 Task: Search one way flight ticket for 2 adults, 2 infants in seat and 1 infant on lap in first from Houston: William P. Hobby Airport to Riverton: Central Wyoming Regional Airport (was Riverton Regional) on 8-4-2023. Choice of flights is Royal air maroc. Number of bags: 1 checked bag. Price is upto 75000. Outbound departure time preference is 19:45.
Action: Mouse moved to (228, 340)
Screenshot: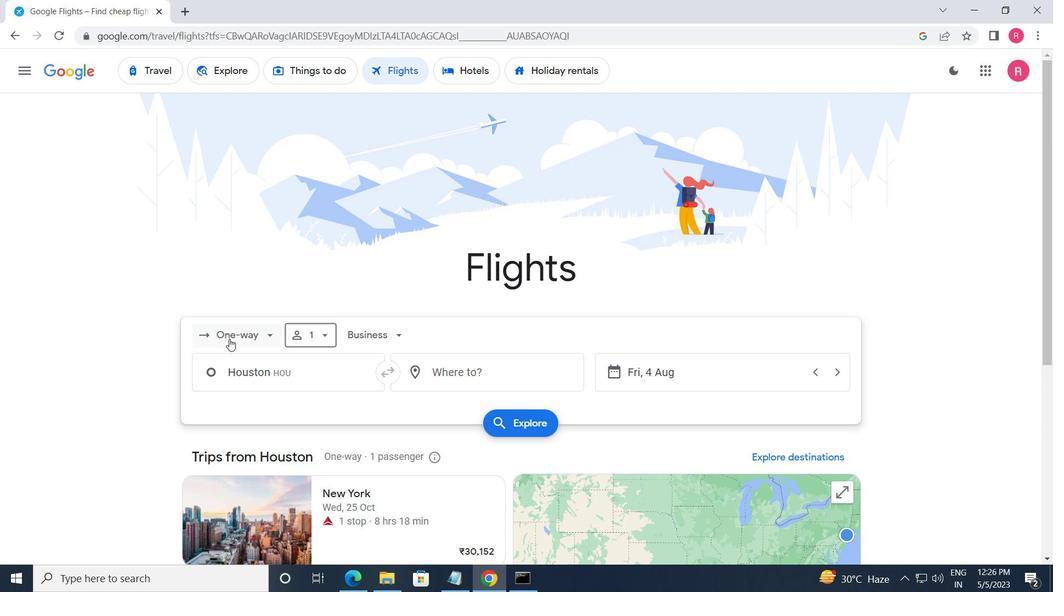 
Action: Mouse pressed left at (228, 340)
Screenshot: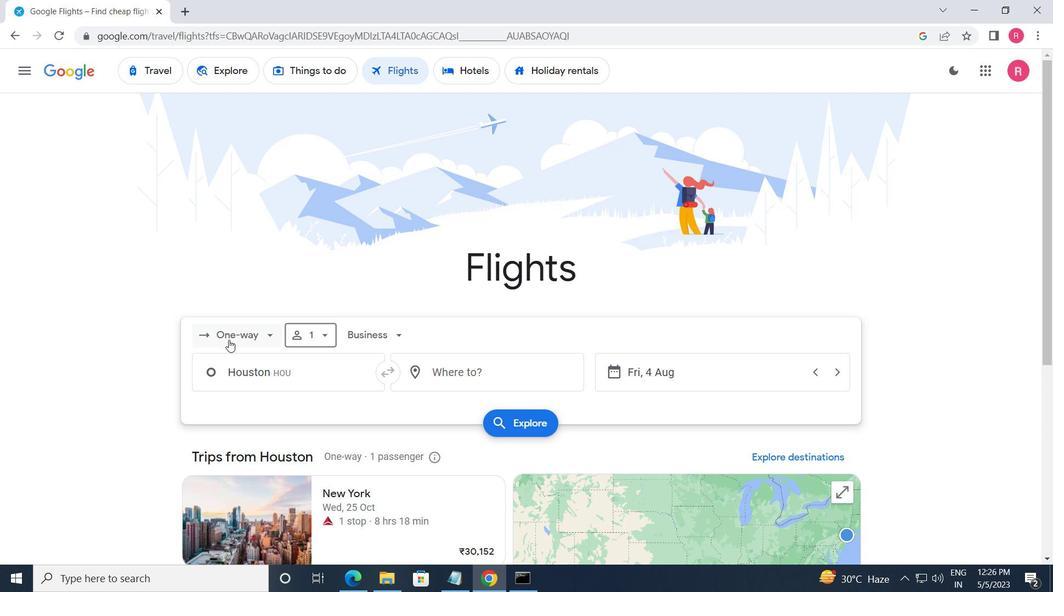 
Action: Mouse moved to (260, 399)
Screenshot: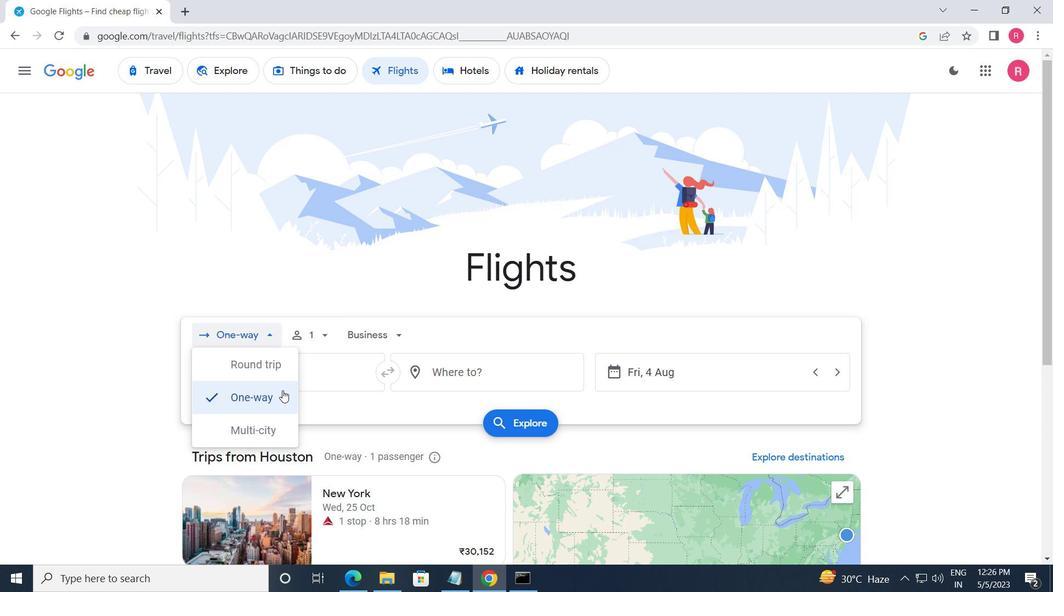 
Action: Mouse pressed left at (260, 399)
Screenshot: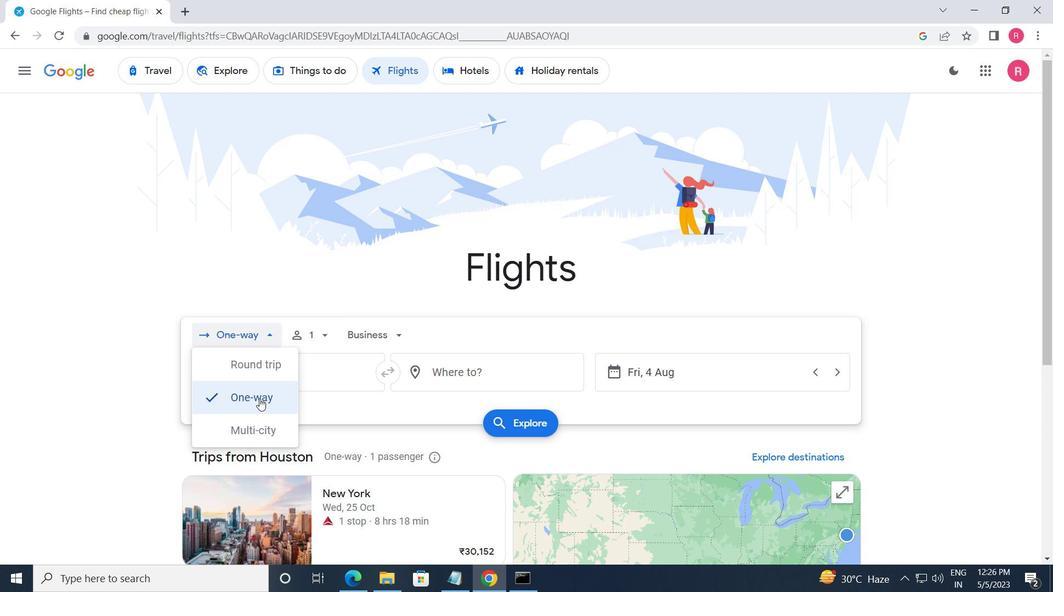 
Action: Mouse moved to (332, 340)
Screenshot: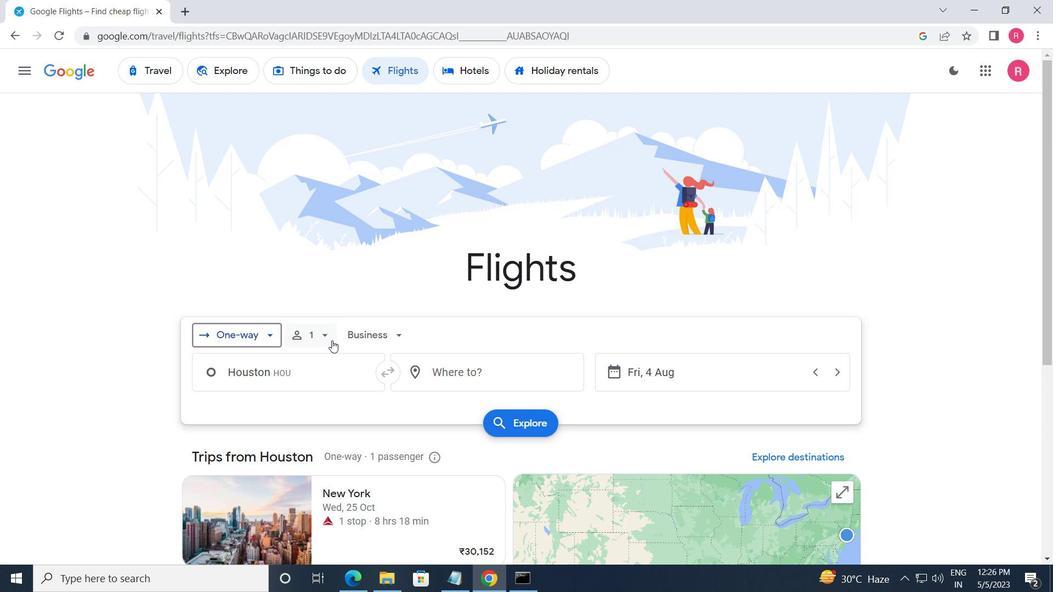 
Action: Mouse pressed left at (332, 340)
Screenshot: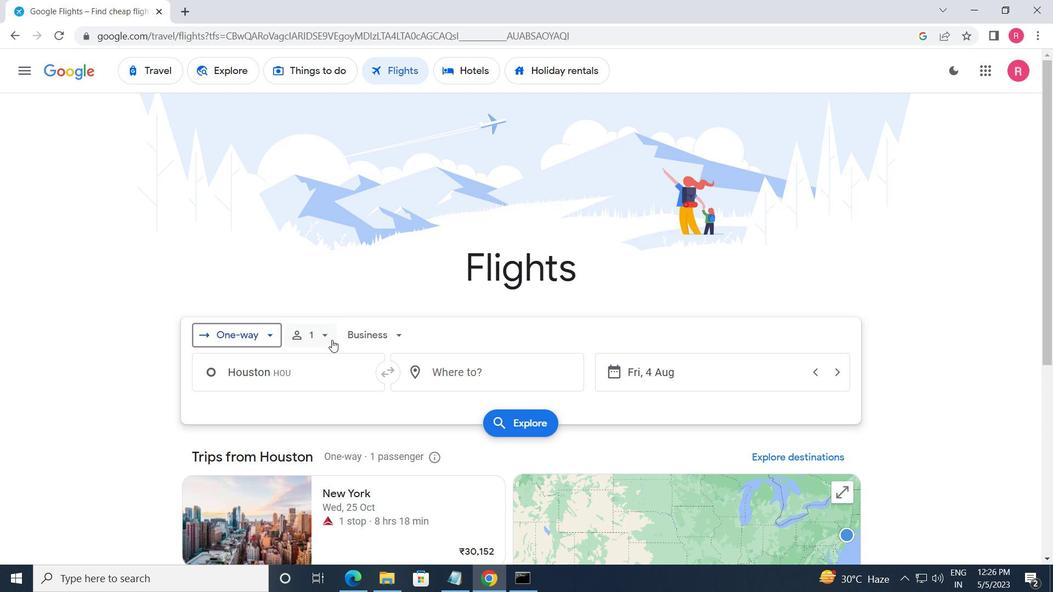 
Action: Mouse moved to (427, 371)
Screenshot: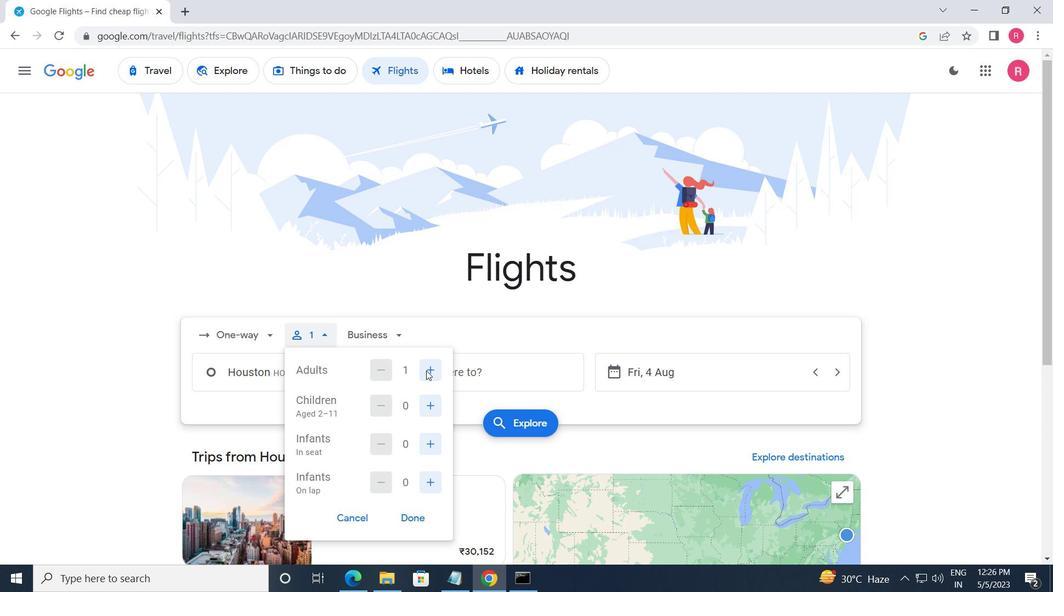 
Action: Mouse pressed left at (427, 371)
Screenshot: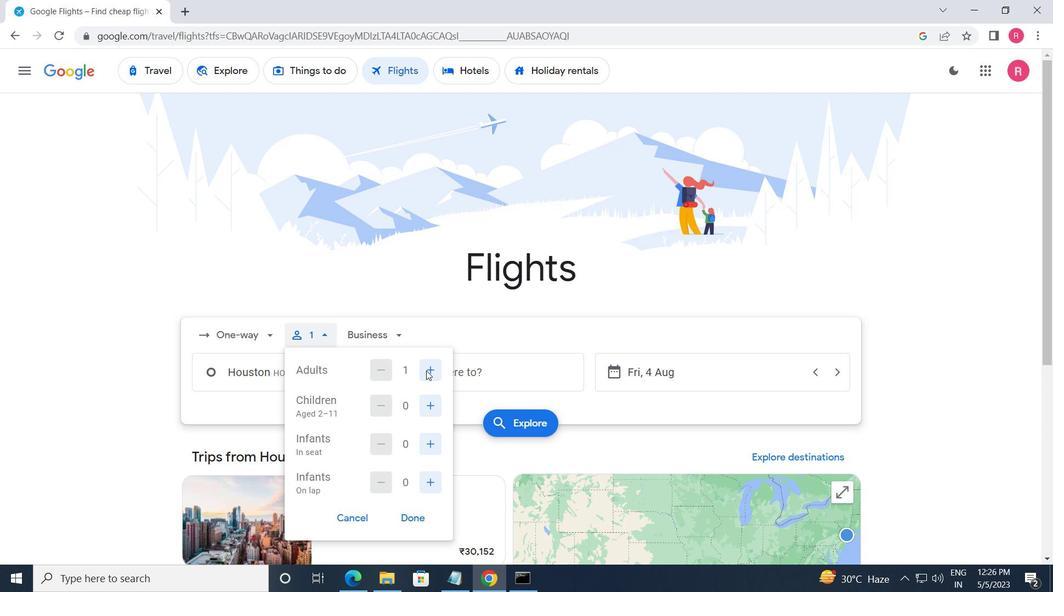 
Action: Mouse moved to (432, 400)
Screenshot: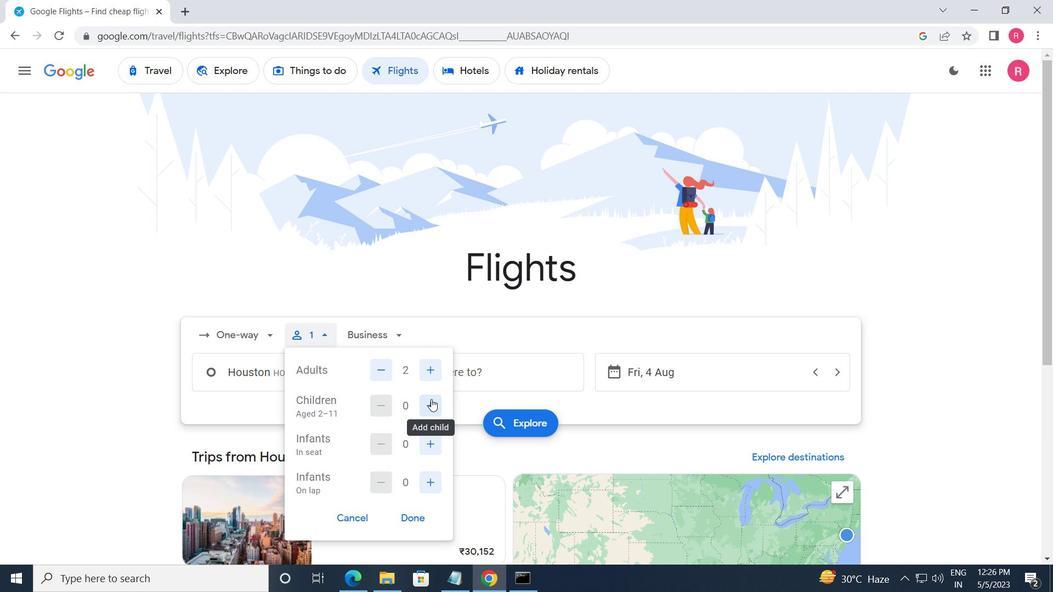 
Action: Mouse pressed left at (432, 400)
Screenshot: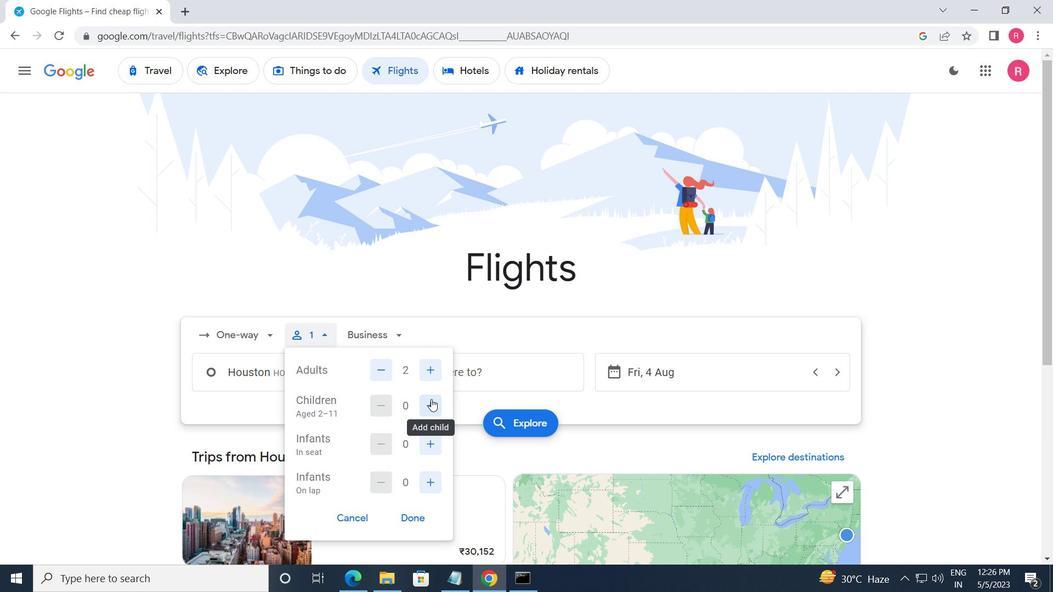 
Action: Mouse pressed left at (432, 400)
Screenshot: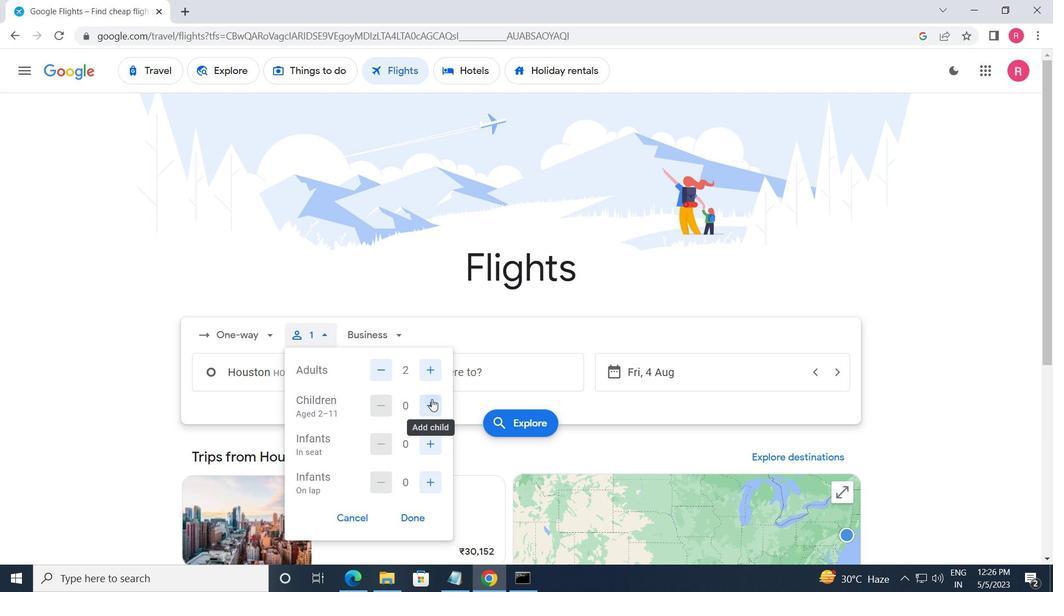 
Action: Mouse moved to (439, 442)
Screenshot: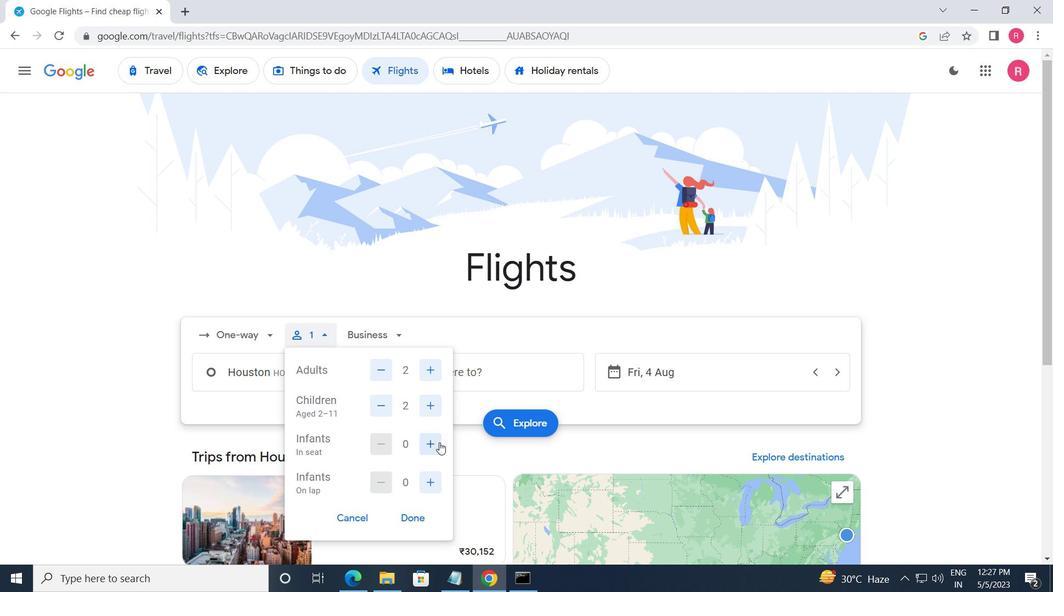 
Action: Mouse pressed left at (439, 442)
Screenshot: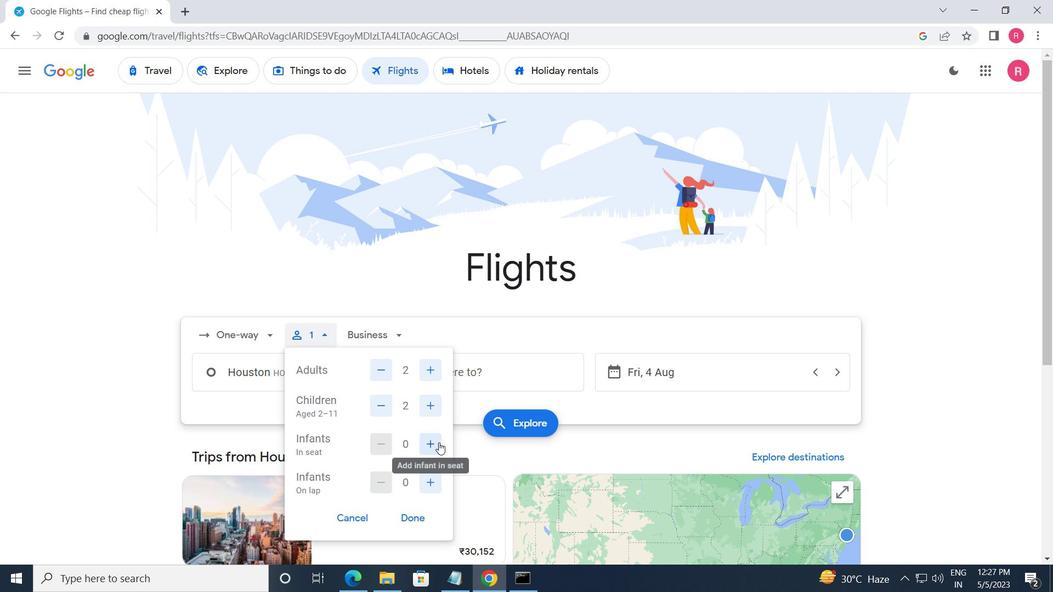 
Action: Mouse moved to (425, 511)
Screenshot: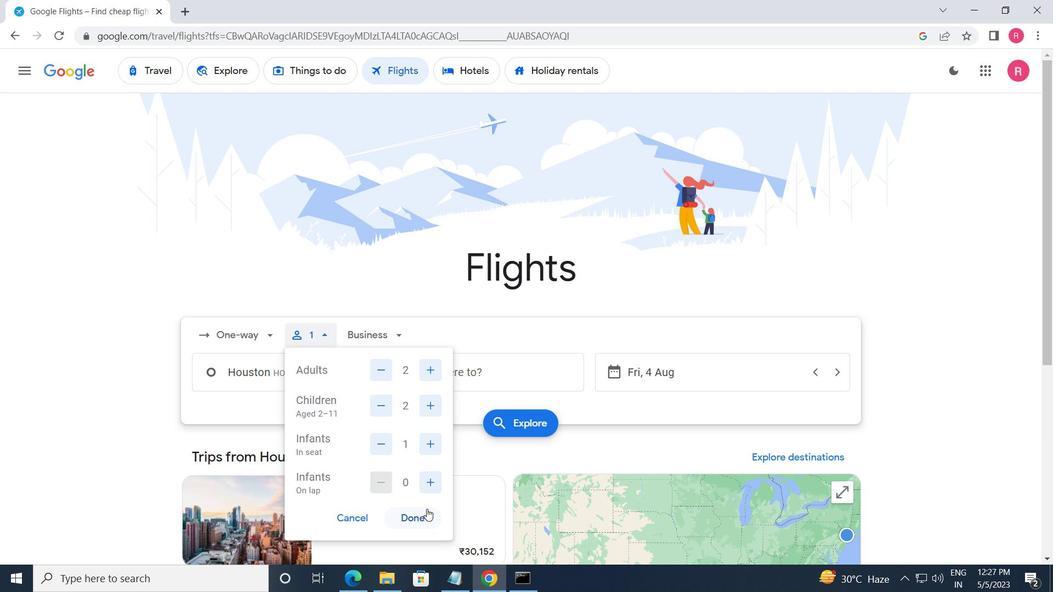 
Action: Mouse pressed left at (425, 511)
Screenshot: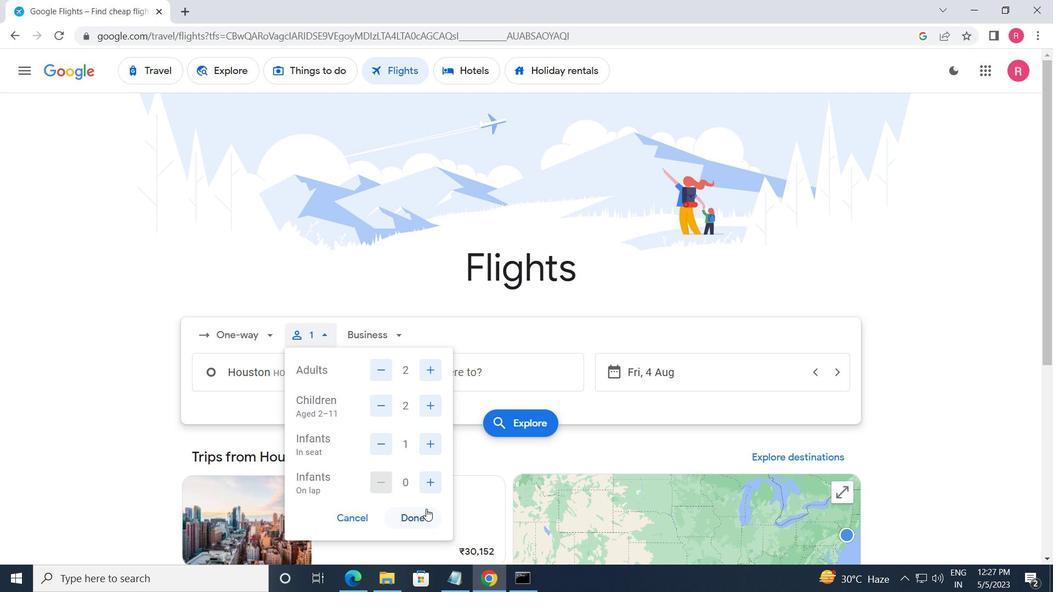 
Action: Mouse moved to (373, 345)
Screenshot: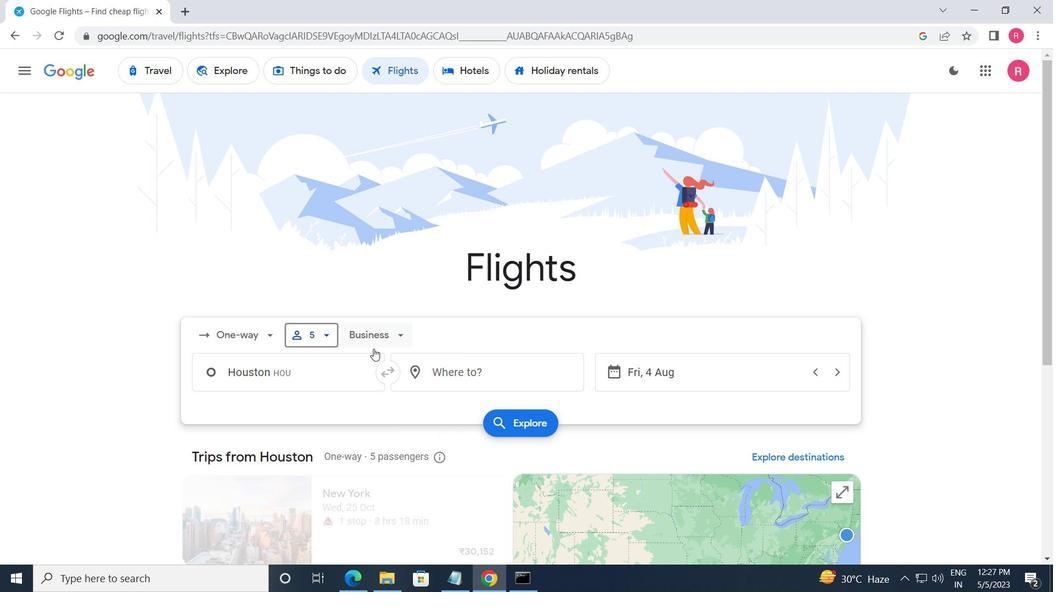 
Action: Mouse pressed left at (373, 345)
Screenshot: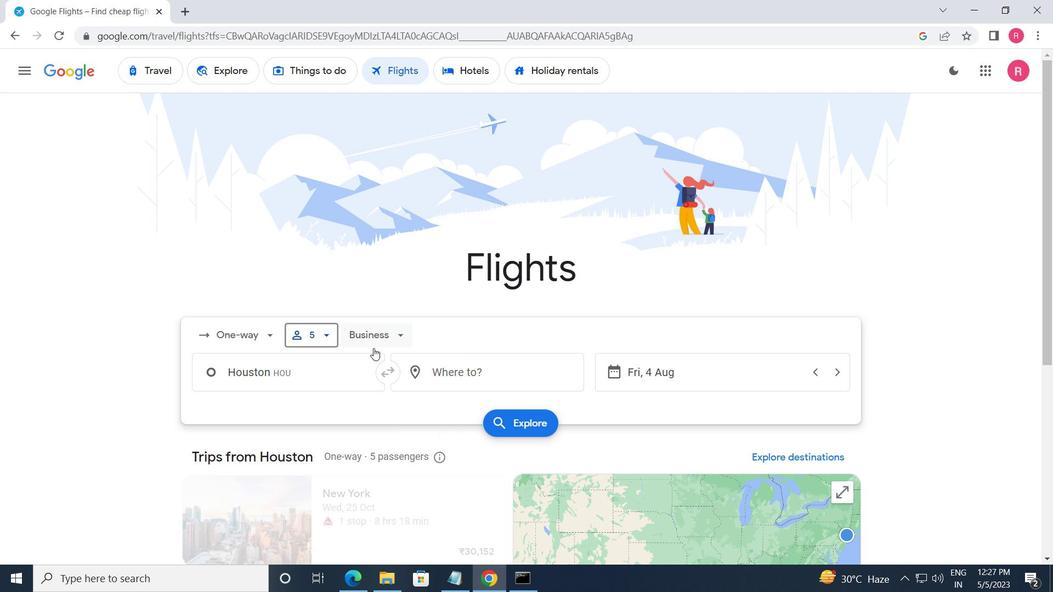 
Action: Mouse moved to (399, 457)
Screenshot: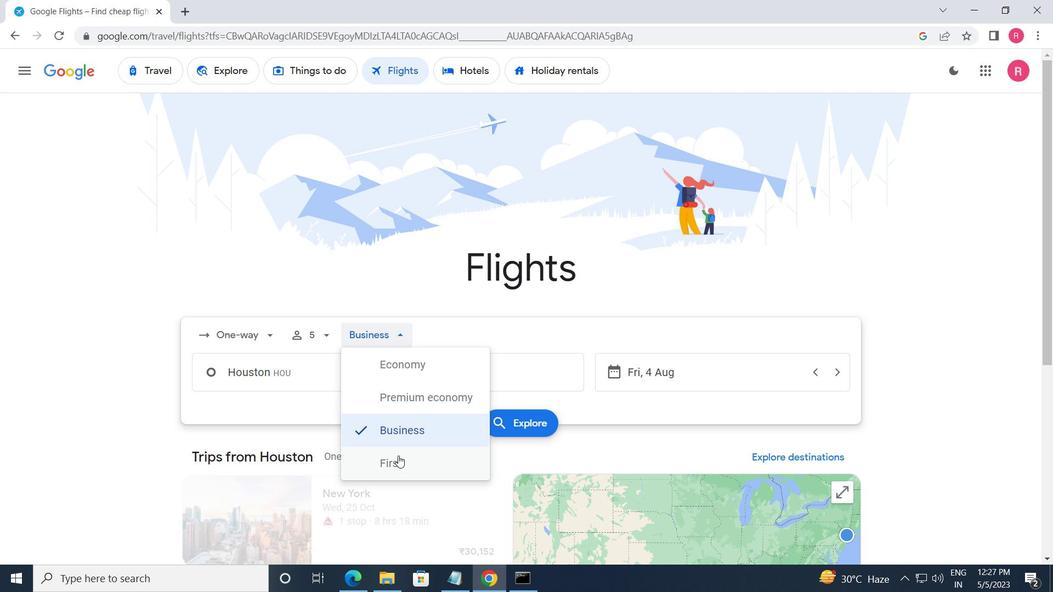 
Action: Mouse pressed left at (399, 457)
Screenshot: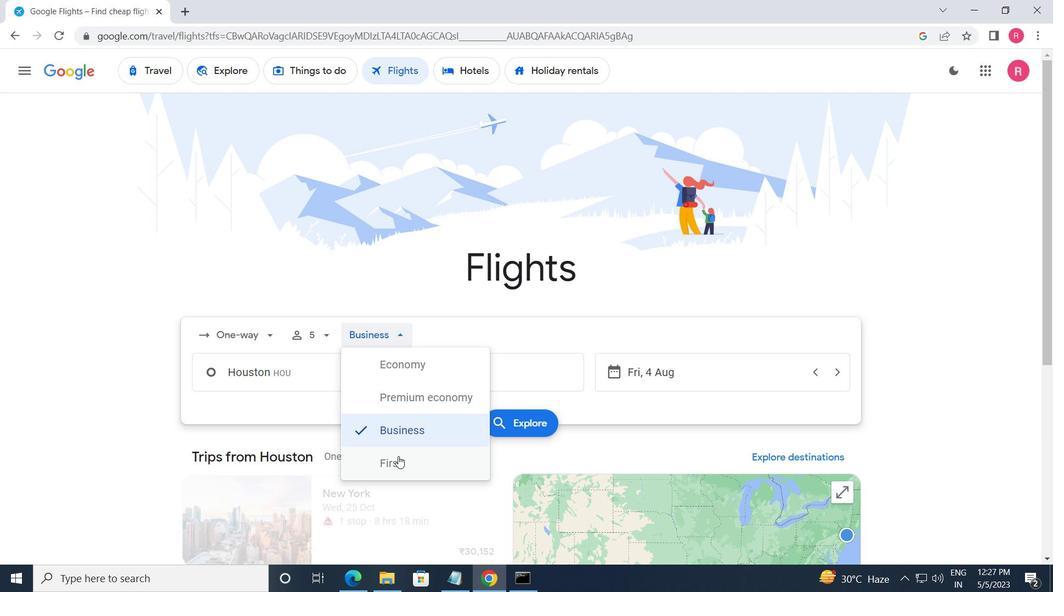 
Action: Mouse moved to (323, 379)
Screenshot: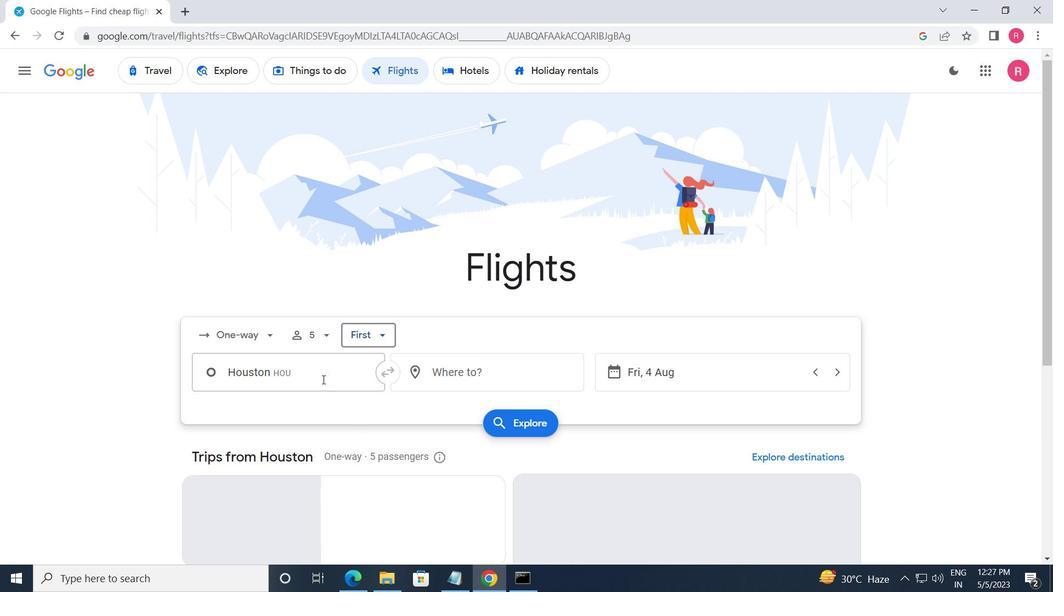
Action: Mouse pressed left at (323, 379)
Screenshot: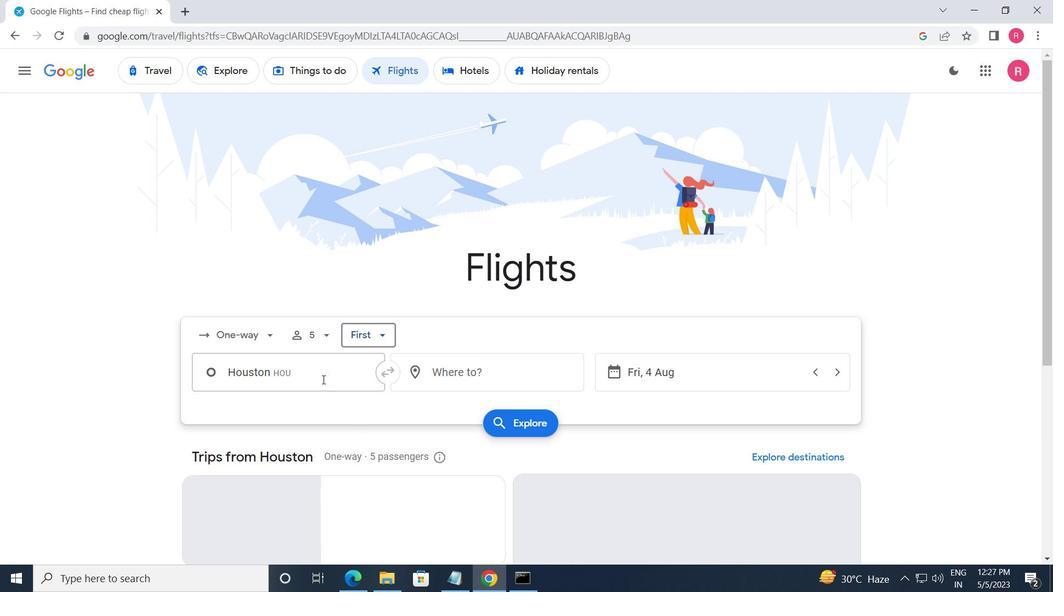 
Action: Key pressed <Key.shift>HOUSTON
Screenshot: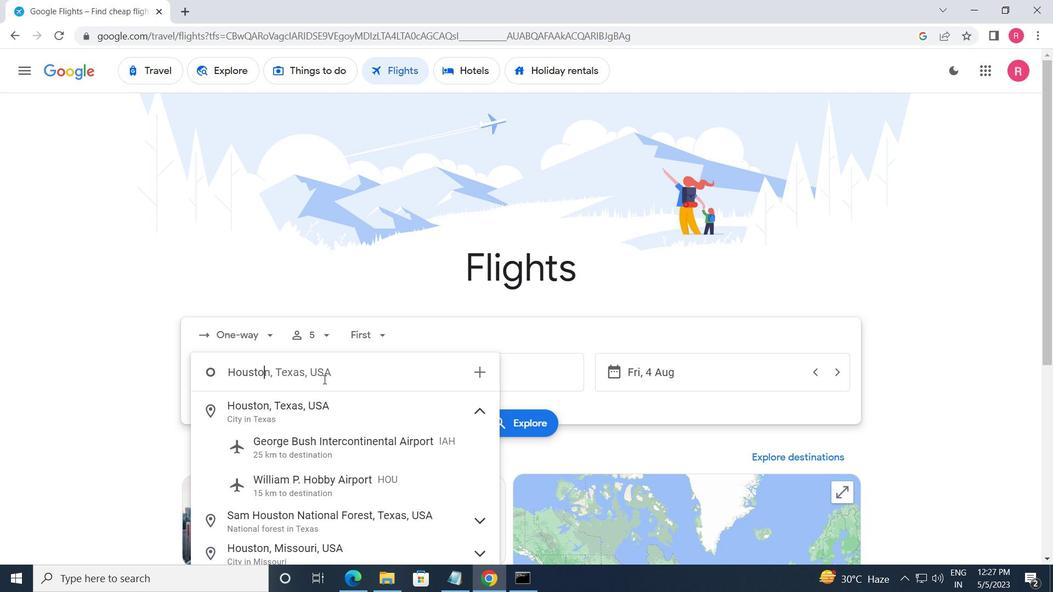 
Action: Mouse moved to (301, 488)
Screenshot: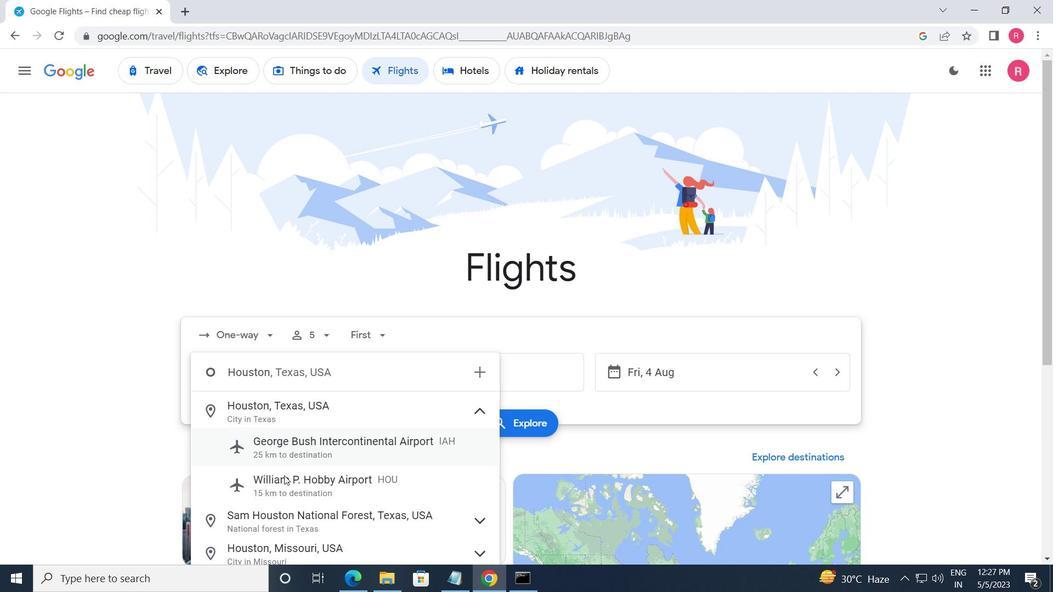 
Action: Mouse pressed left at (301, 488)
Screenshot: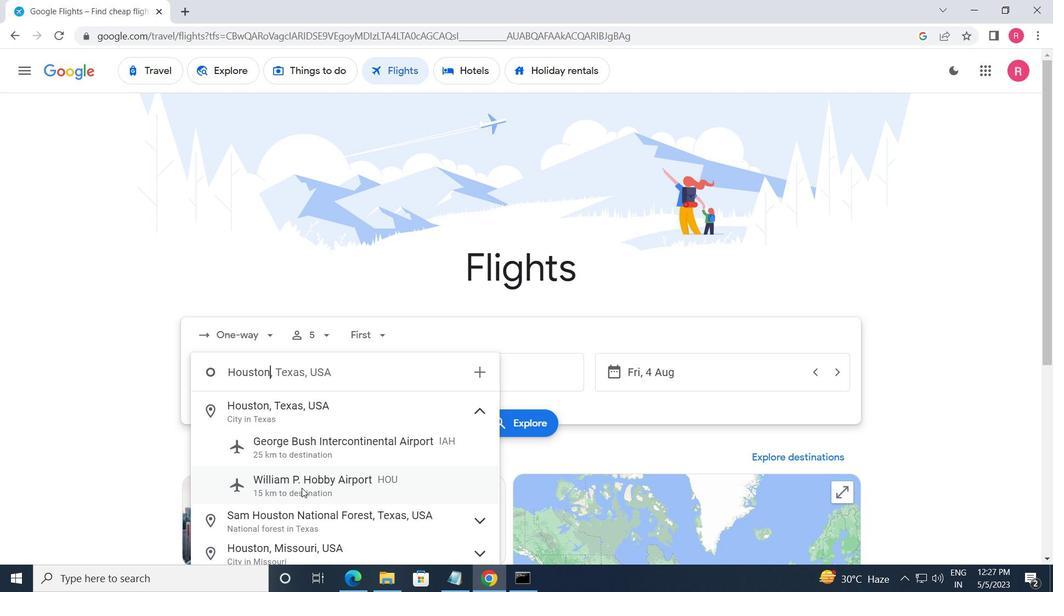 
Action: Mouse moved to (470, 366)
Screenshot: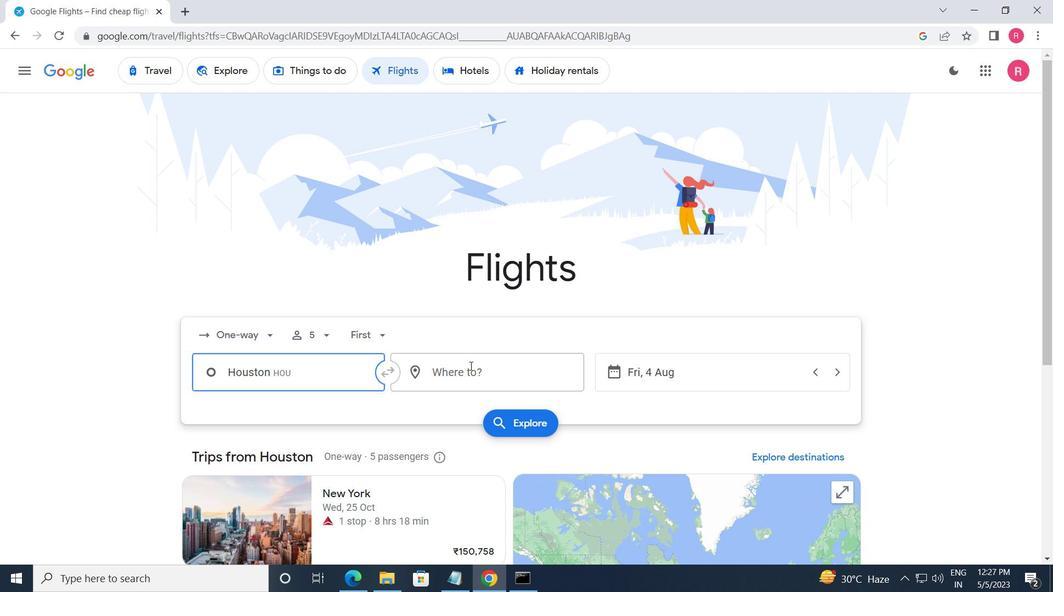 
Action: Mouse pressed left at (470, 366)
Screenshot: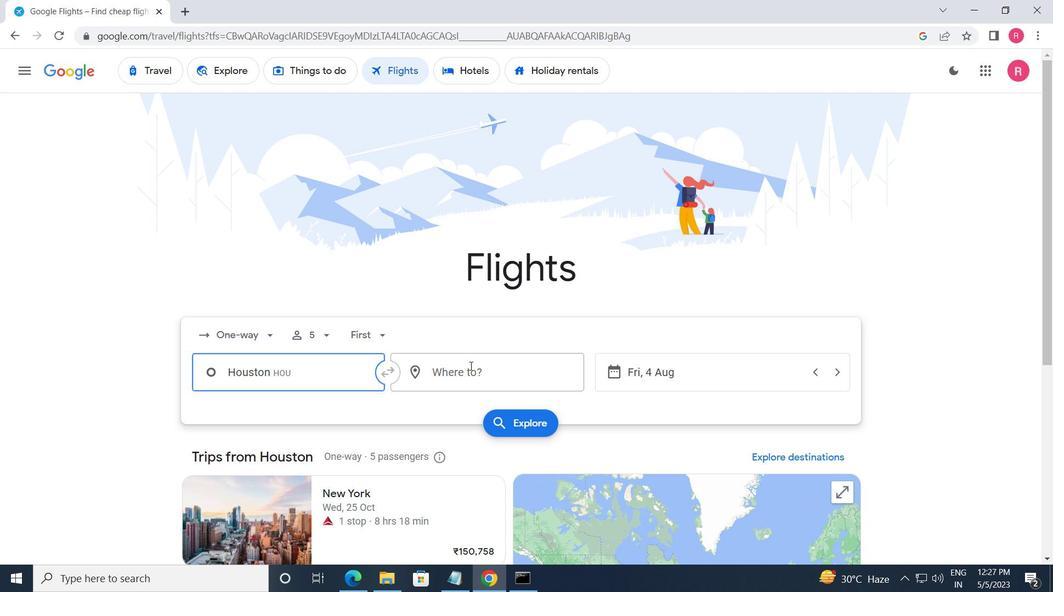 
Action: Mouse moved to (466, 370)
Screenshot: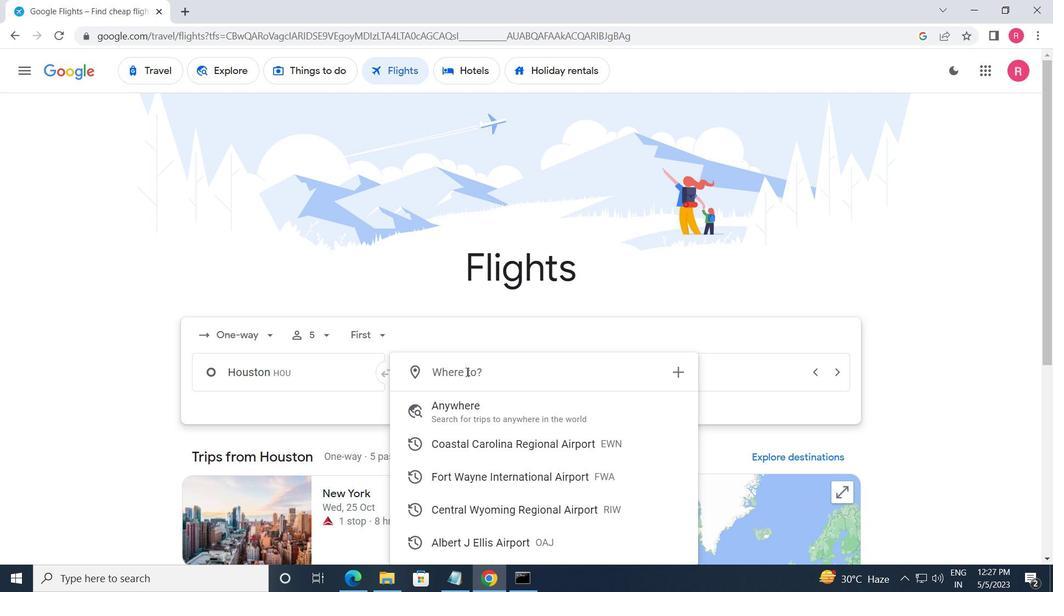 
Action: Key pressed <Key.shift>RIVERTON
Screenshot: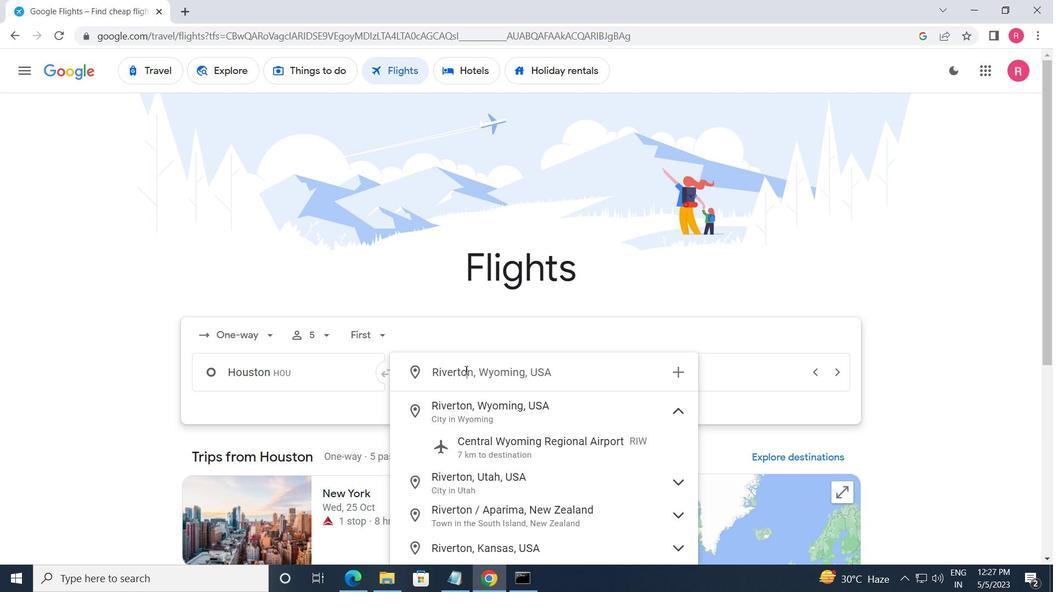 
Action: Mouse moved to (532, 449)
Screenshot: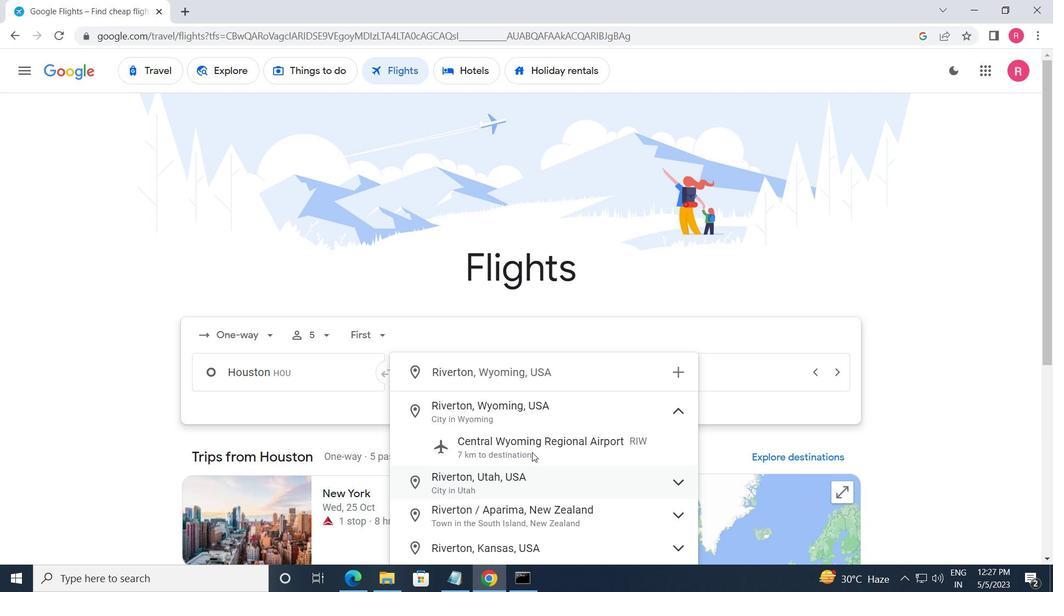 
Action: Mouse pressed left at (532, 449)
Screenshot: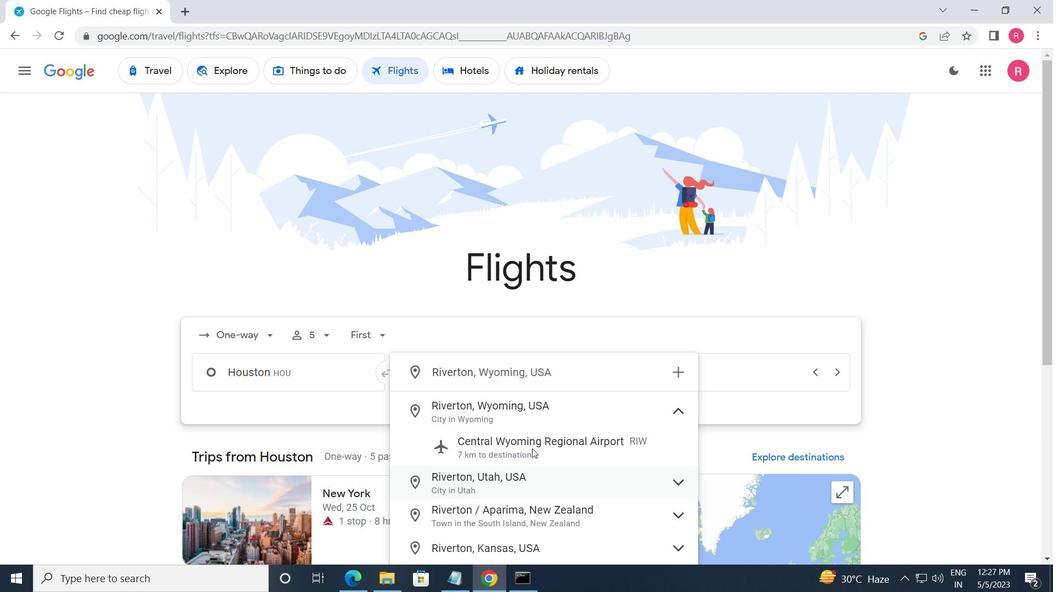 
Action: Mouse moved to (692, 375)
Screenshot: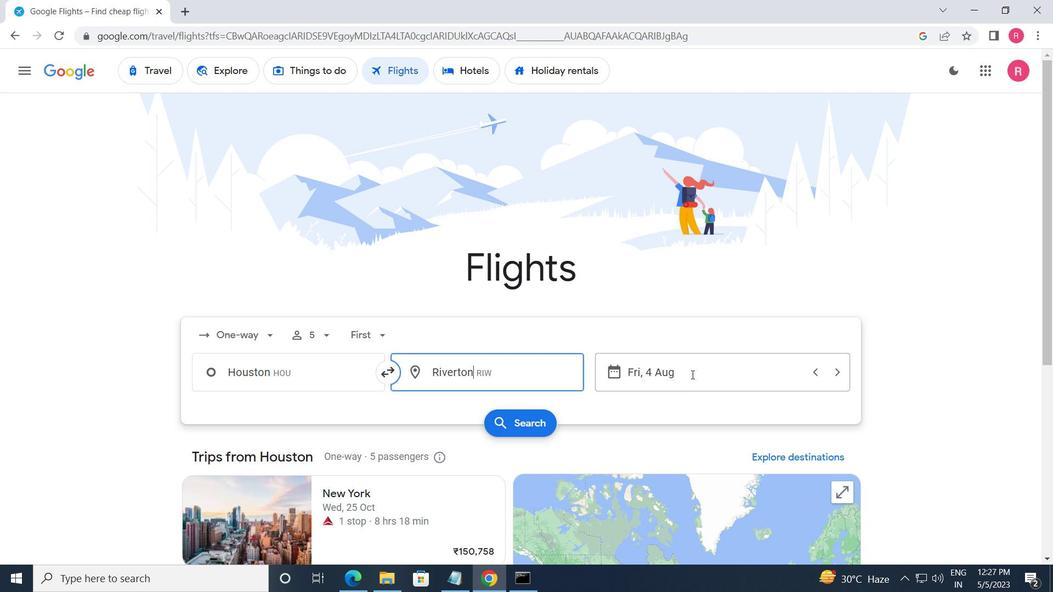 
Action: Mouse pressed left at (692, 375)
Screenshot: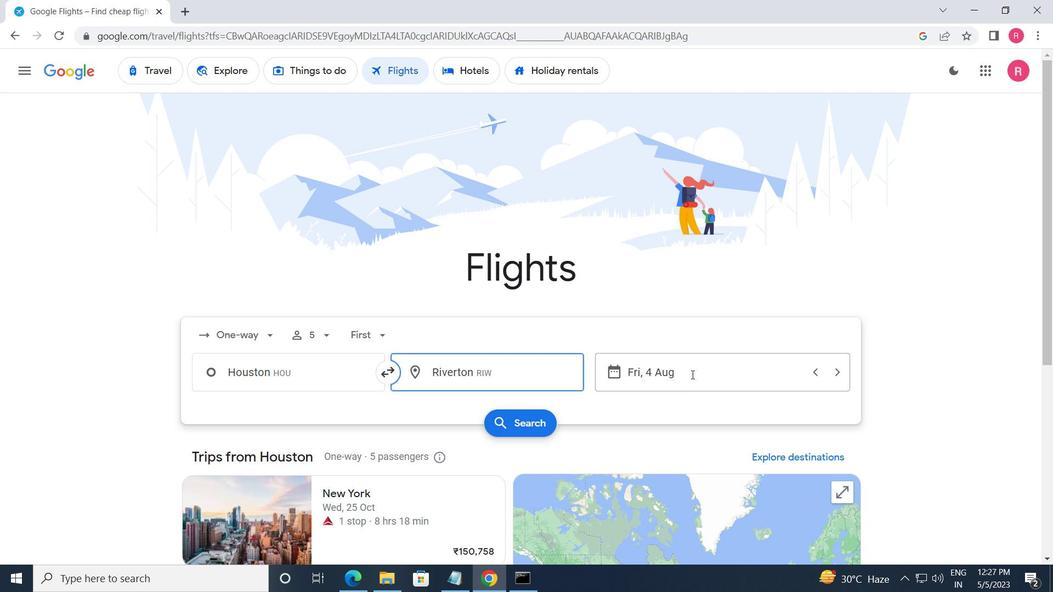 
Action: Mouse moved to (527, 318)
Screenshot: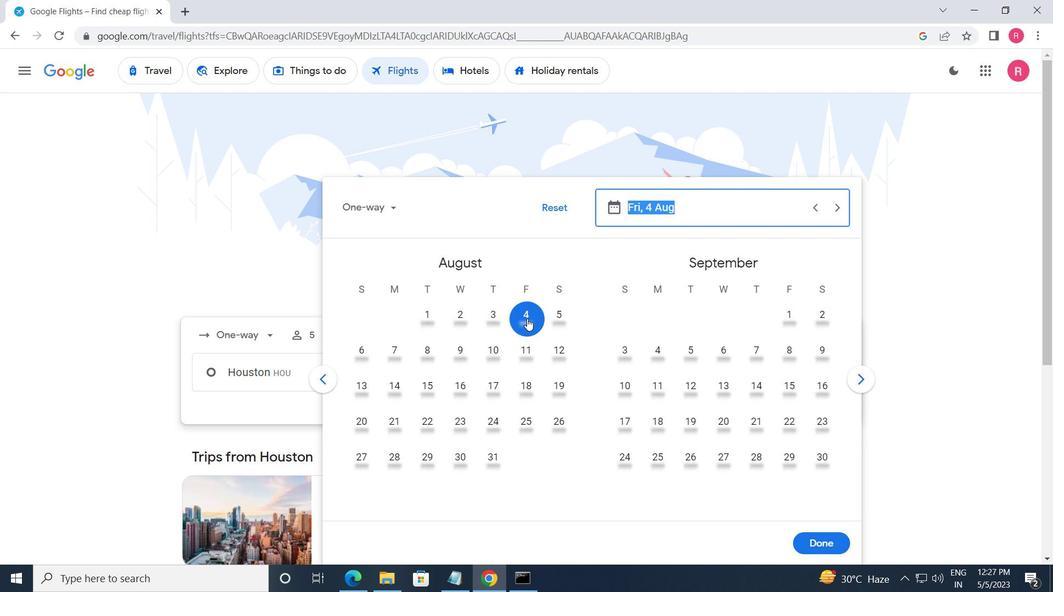 
Action: Mouse pressed left at (527, 318)
Screenshot: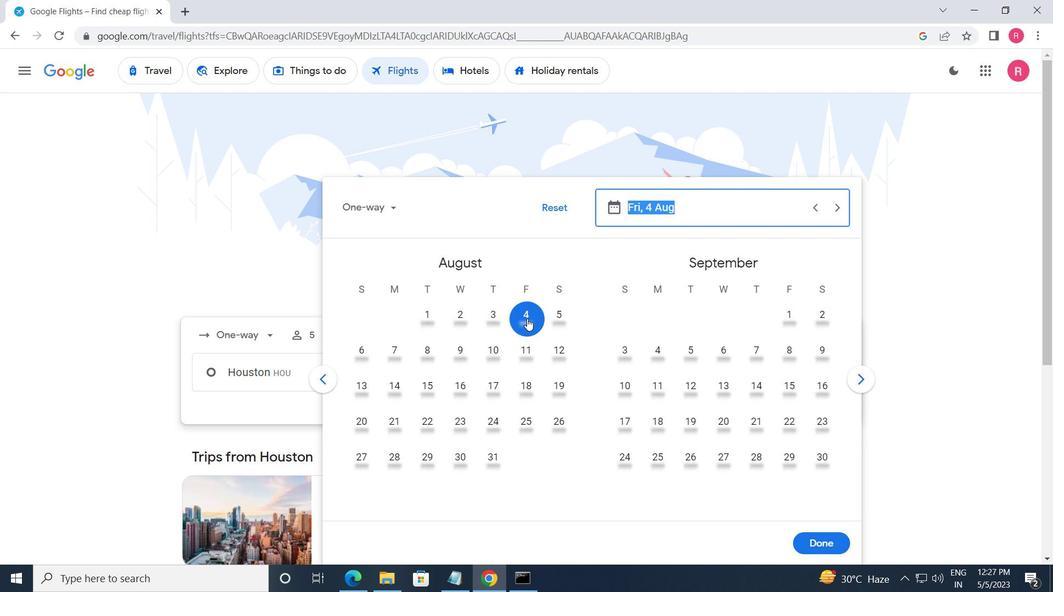 
Action: Mouse moved to (808, 544)
Screenshot: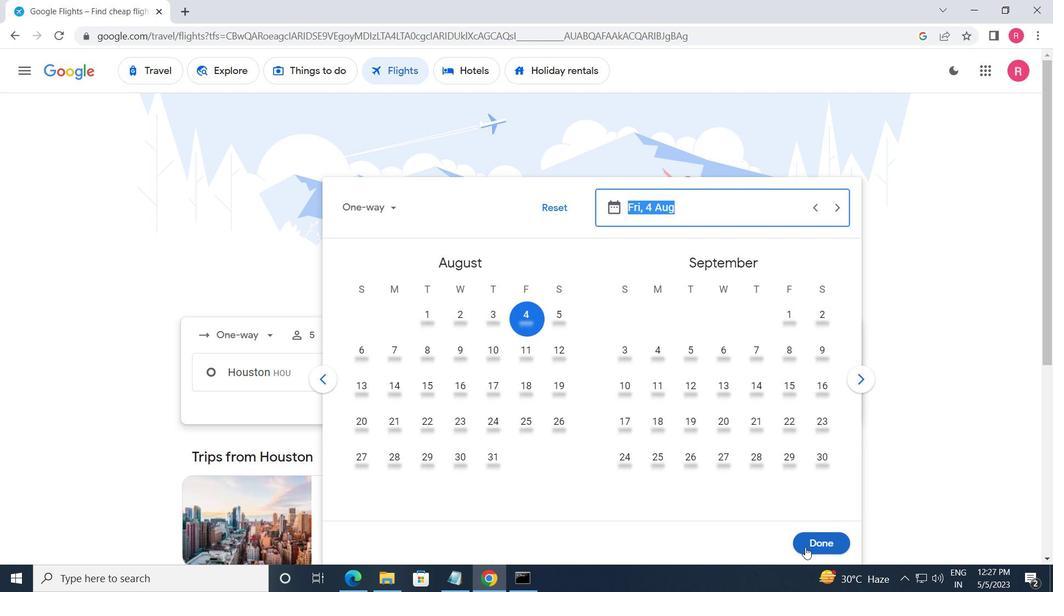 
Action: Mouse pressed left at (808, 544)
Screenshot: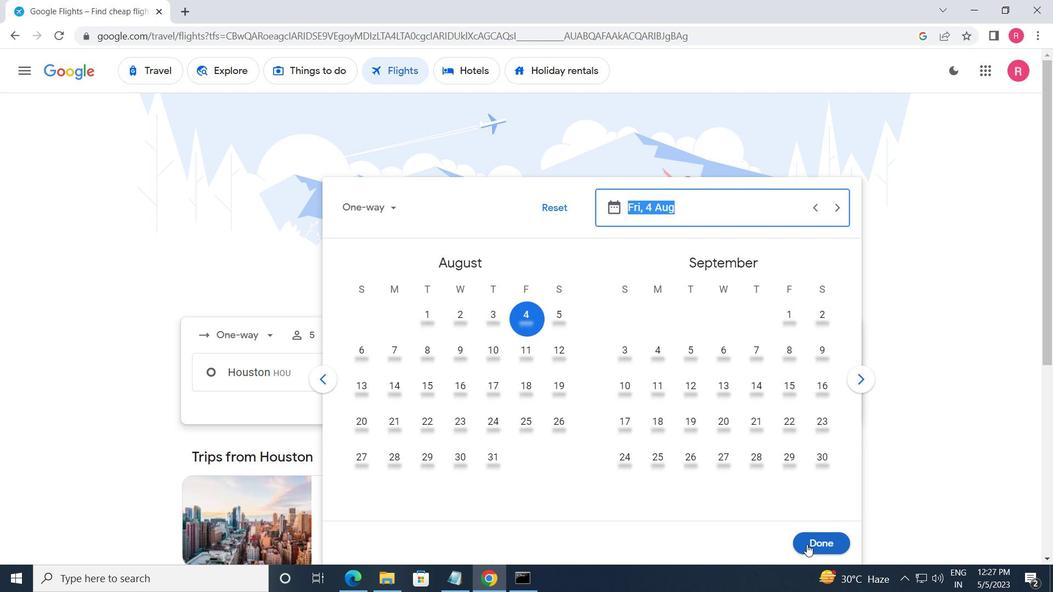 
Action: Mouse moved to (519, 423)
Screenshot: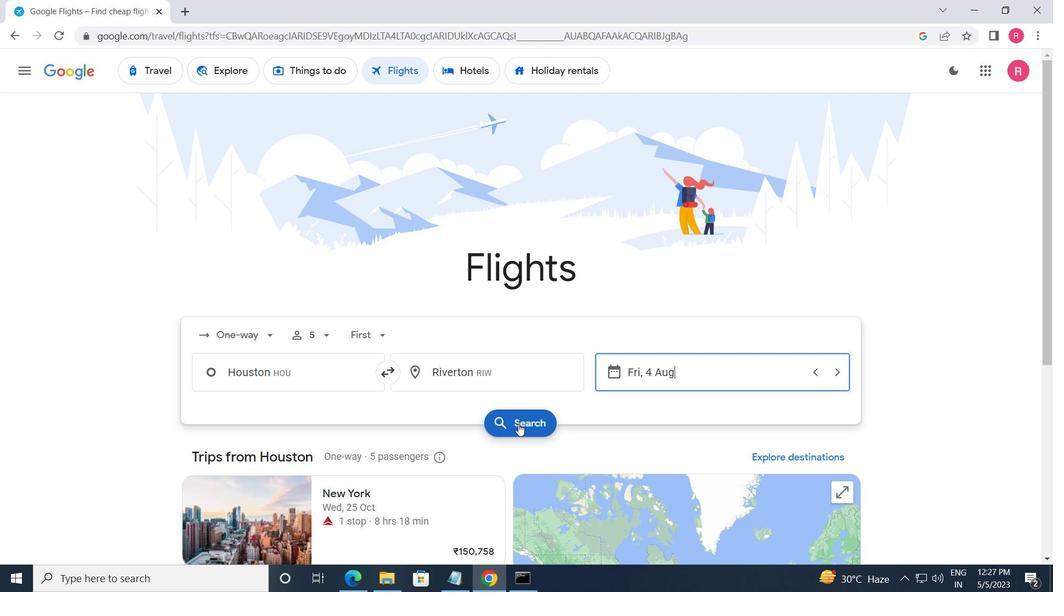 
Action: Mouse pressed left at (519, 423)
Screenshot: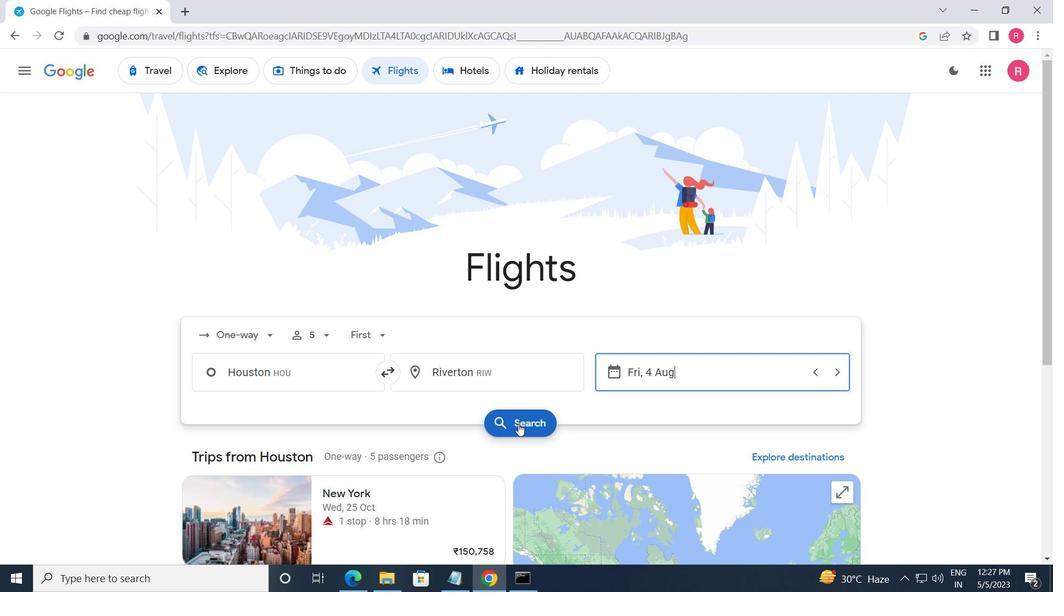
Action: Mouse moved to (214, 193)
Screenshot: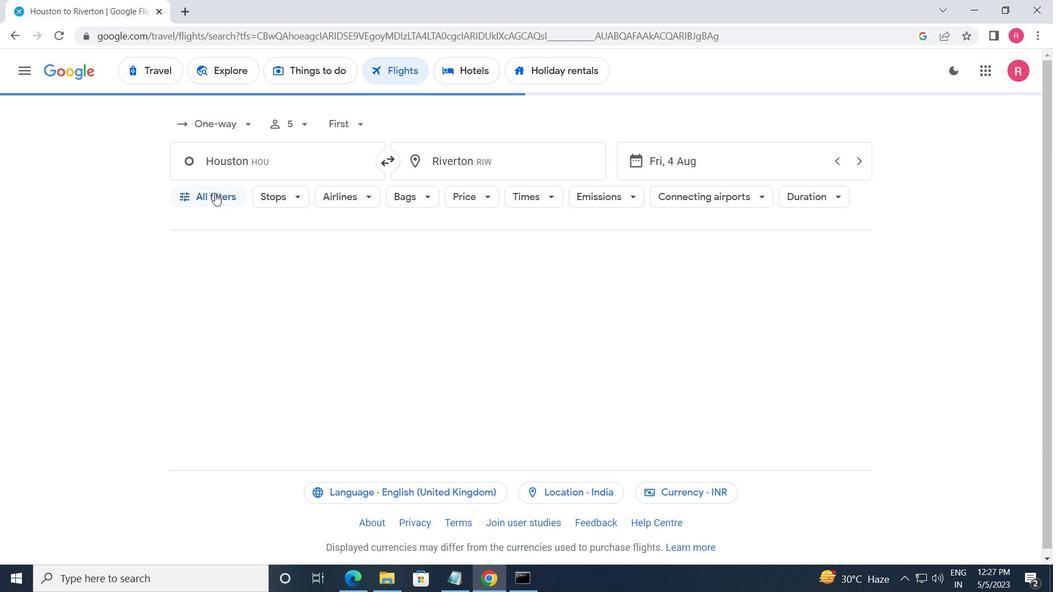 
Action: Mouse pressed left at (214, 193)
Screenshot: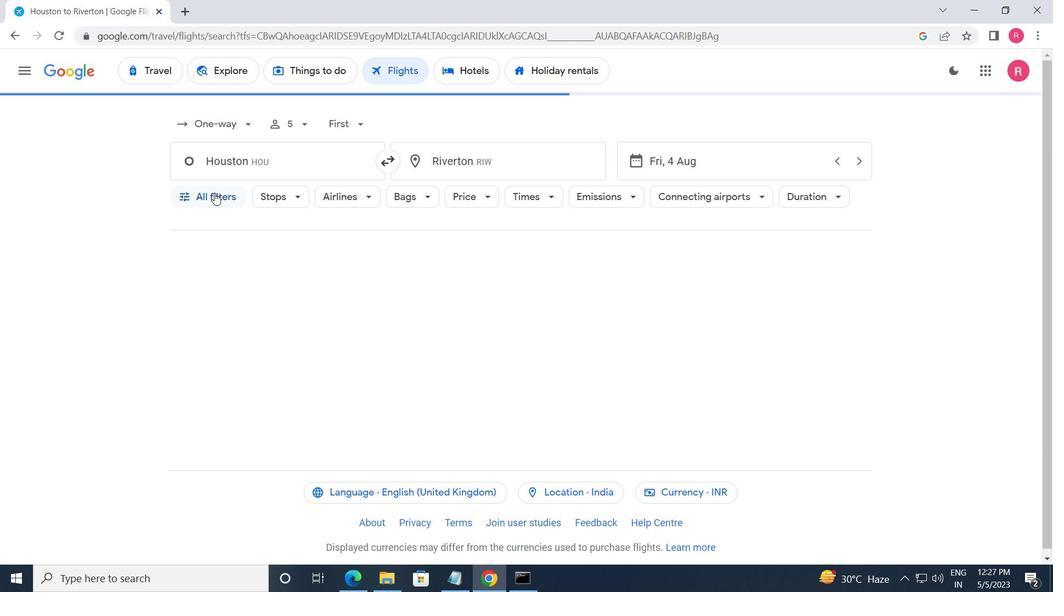 
Action: Mouse moved to (232, 334)
Screenshot: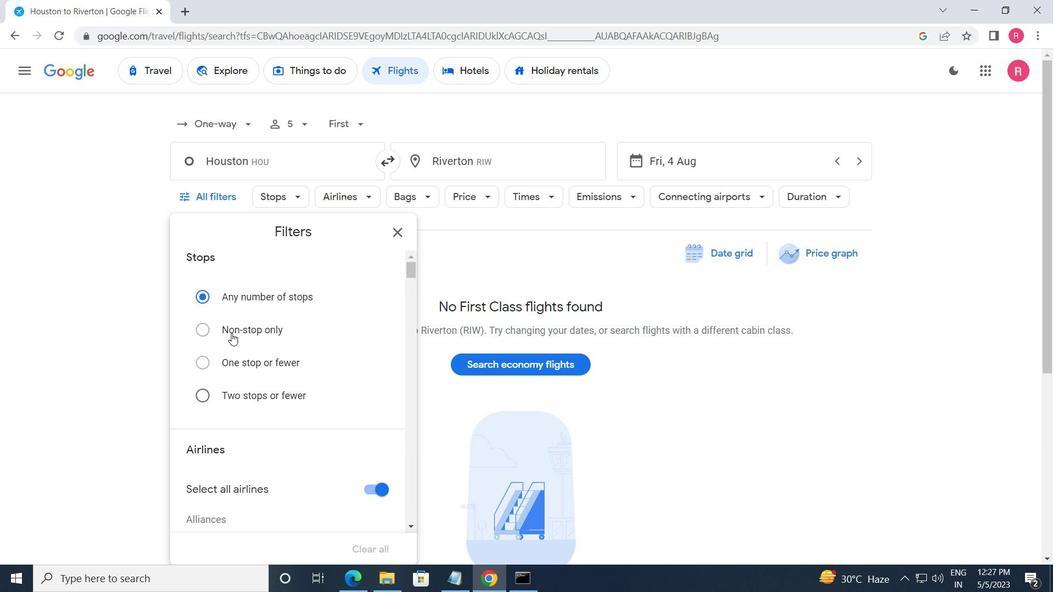 
Action: Mouse scrolled (232, 334) with delta (0, 0)
Screenshot: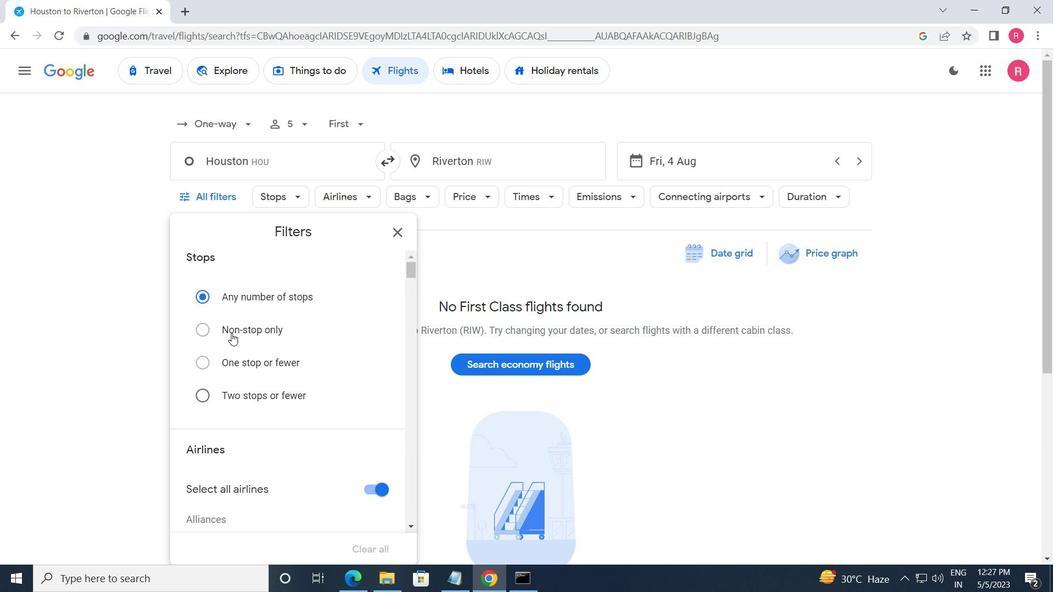 
Action: Mouse moved to (233, 339)
Screenshot: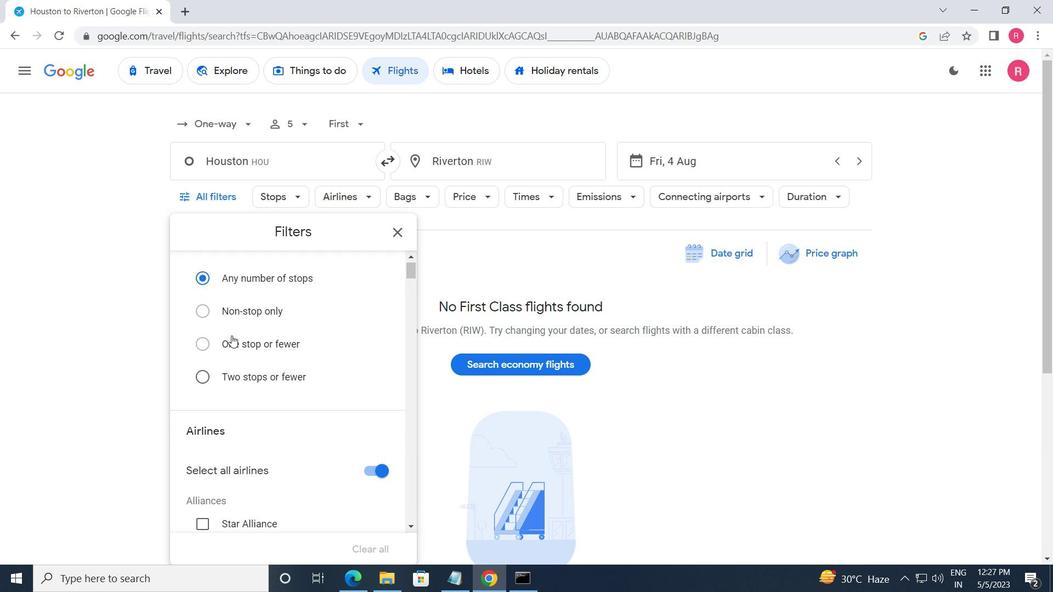 
Action: Mouse scrolled (233, 338) with delta (0, 0)
Screenshot: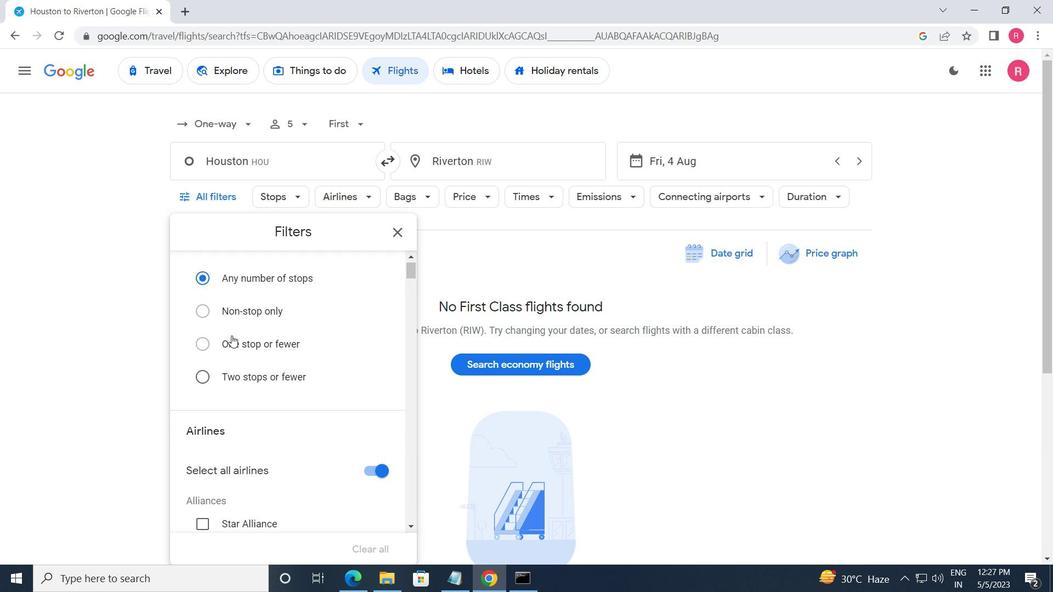
Action: Mouse moved to (234, 342)
Screenshot: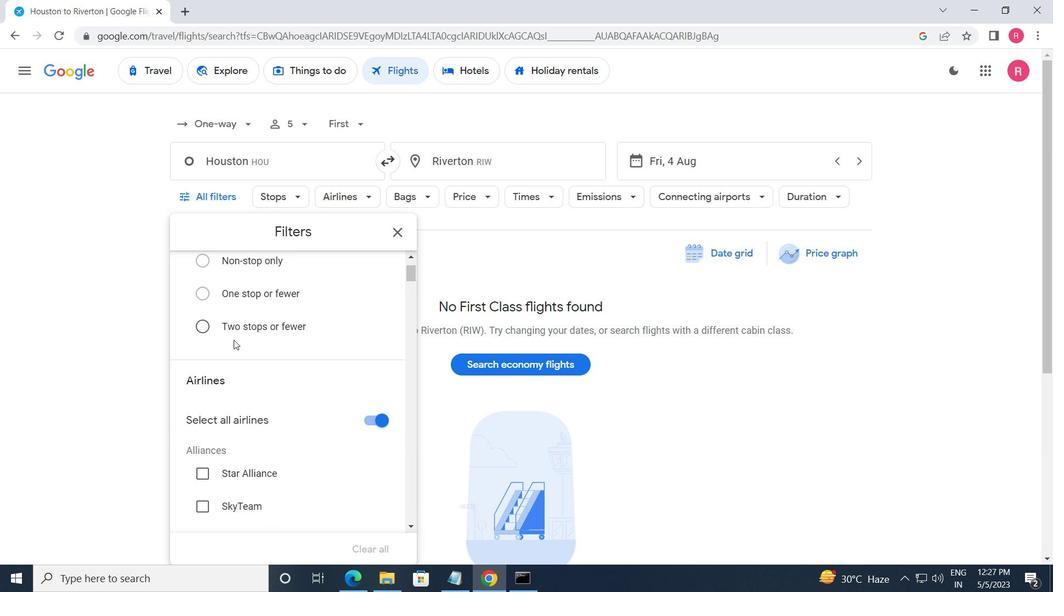 
Action: Mouse scrolled (234, 341) with delta (0, 0)
Screenshot: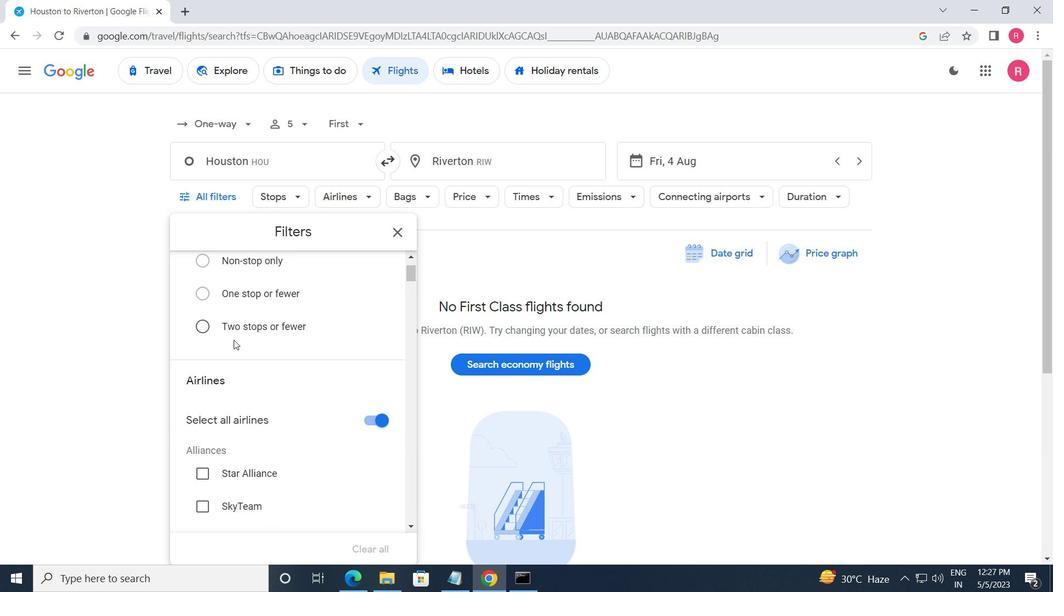 
Action: Mouse moved to (234, 344)
Screenshot: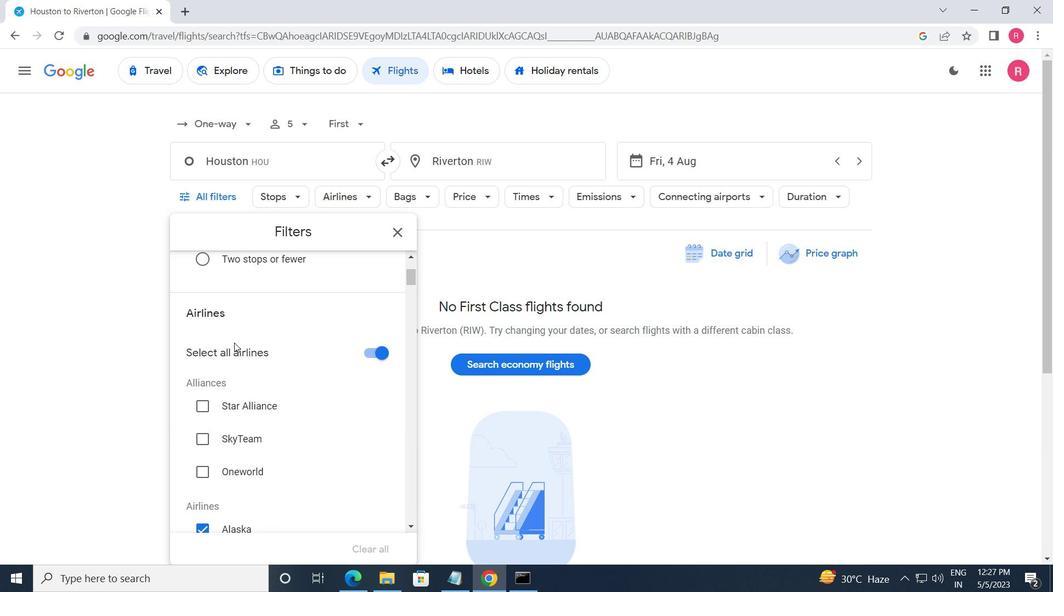 
Action: Mouse scrolled (234, 343) with delta (0, 0)
Screenshot: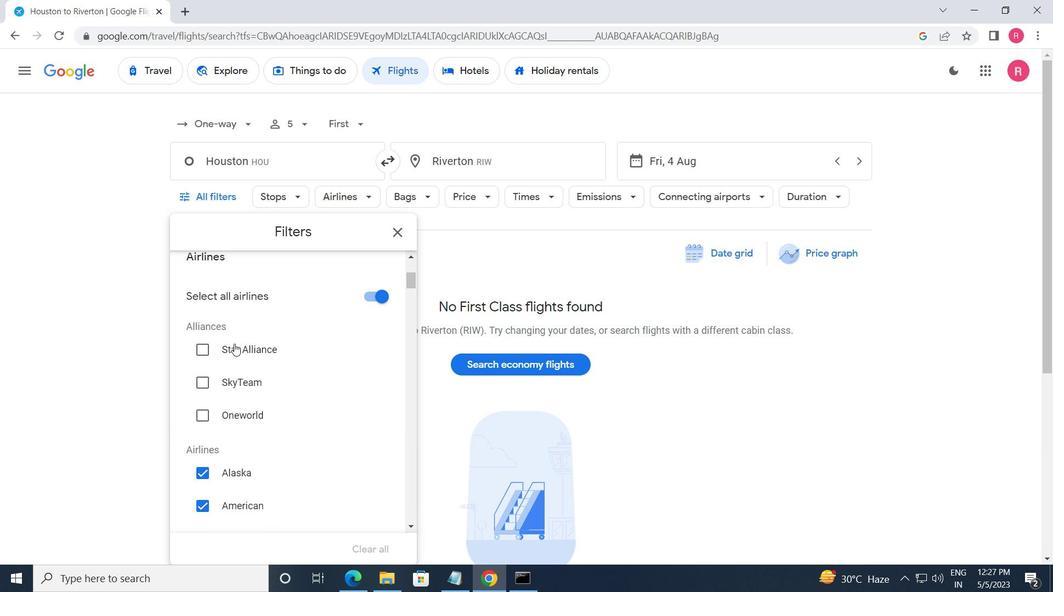 
Action: Mouse scrolled (234, 343) with delta (0, 0)
Screenshot: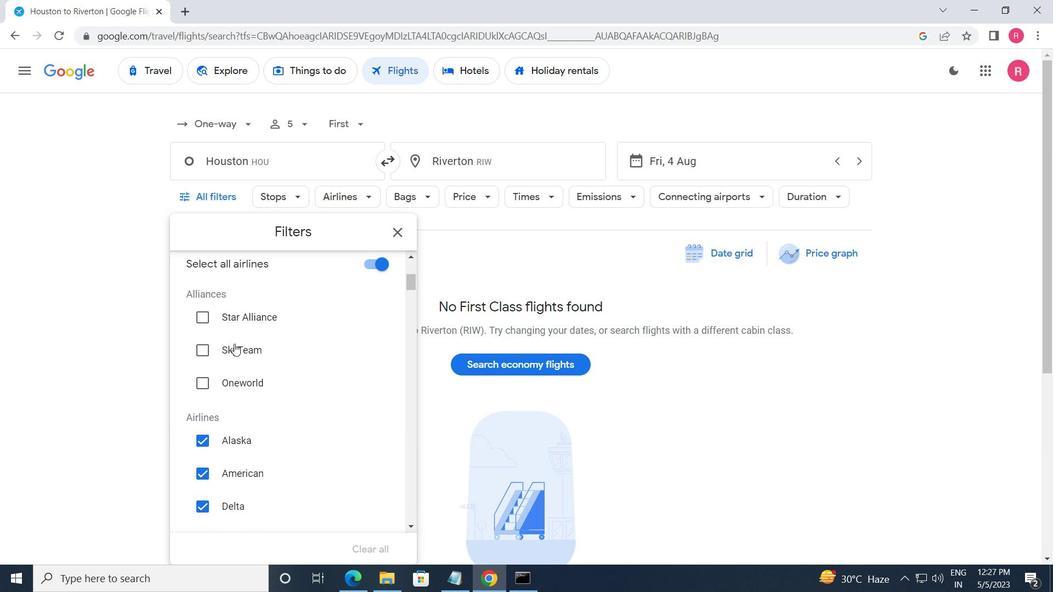 
Action: Mouse moved to (265, 383)
Screenshot: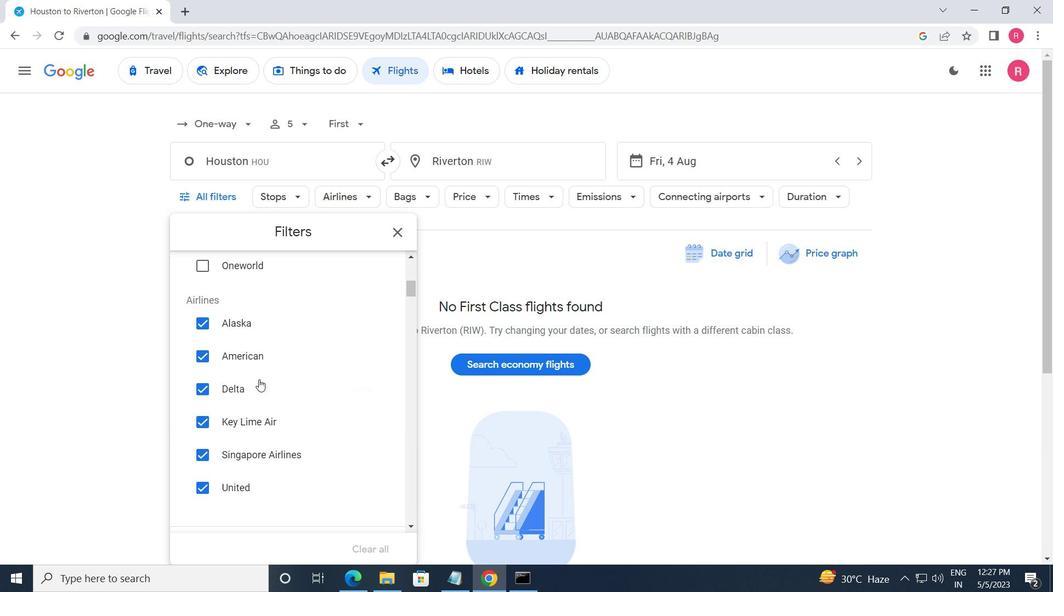 
Action: Mouse scrolled (265, 383) with delta (0, 0)
Screenshot: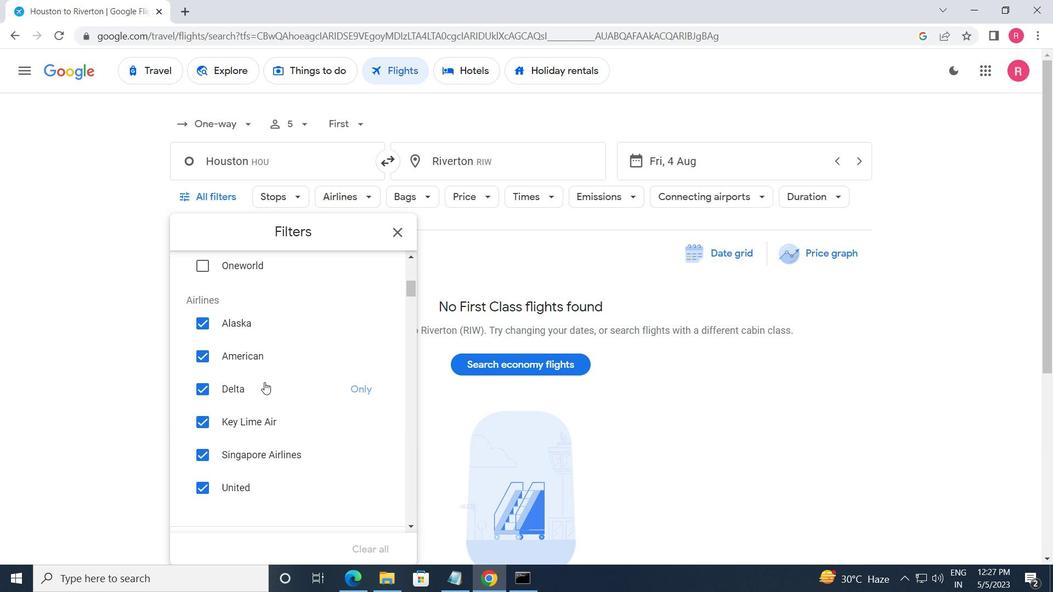 
Action: Mouse scrolled (265, 383) with delta (0, 0)
Screenshot: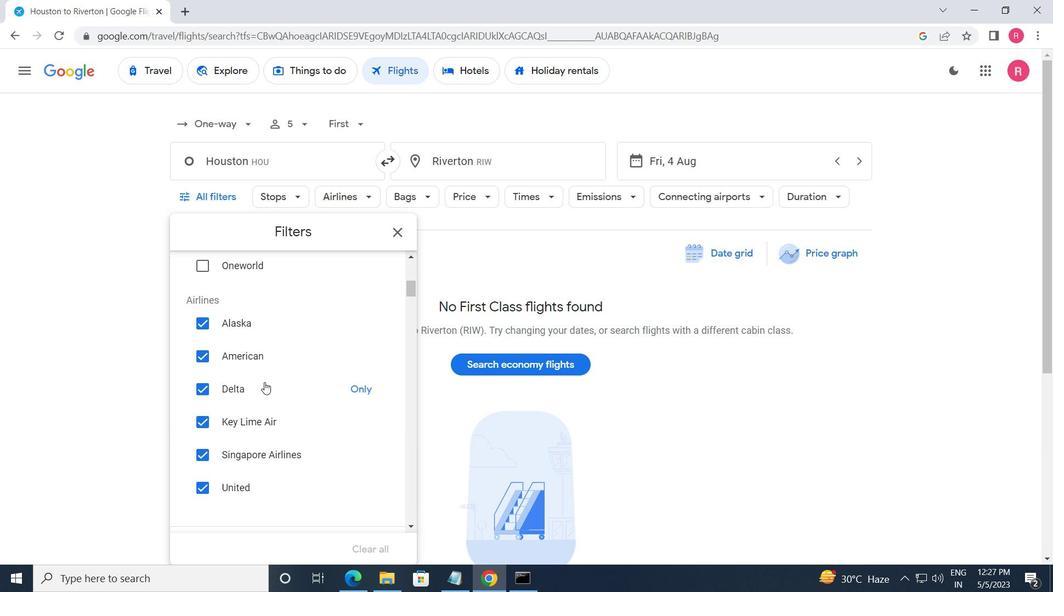 
Action: Mouse scrolled (265, 383) with delta (0, 0)
Screenshot: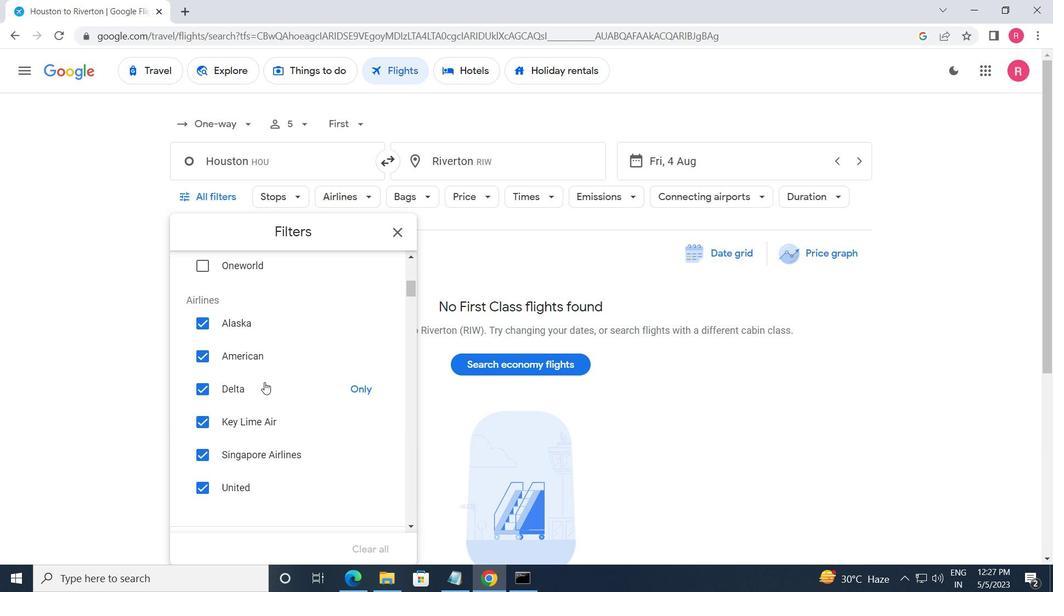 
Action: Mouse moved to (369, 352)
Screenshot: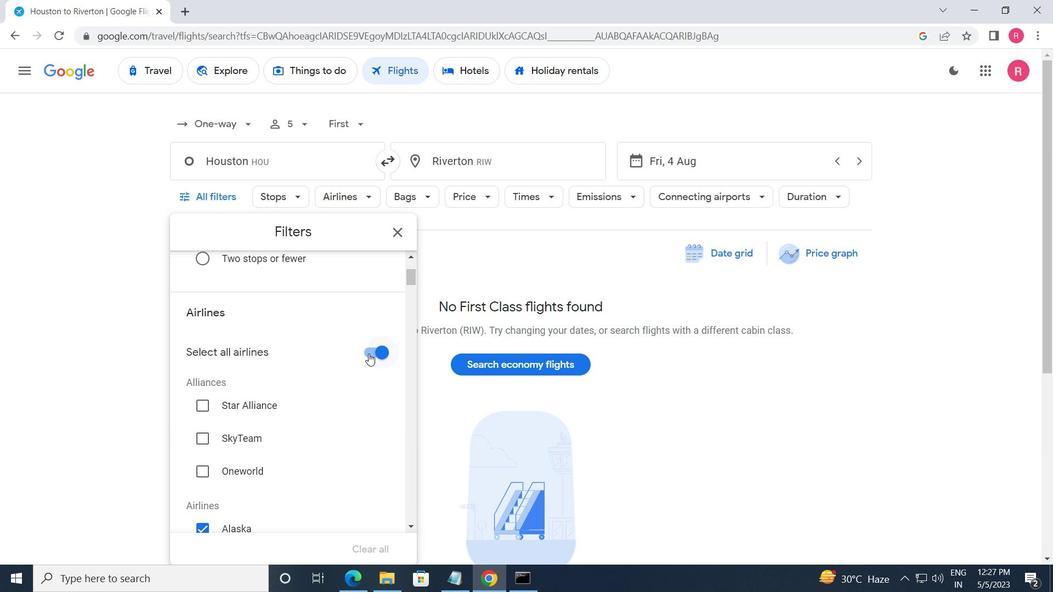 
Action: Mouse pressed left at (369, 352)
Screenshot: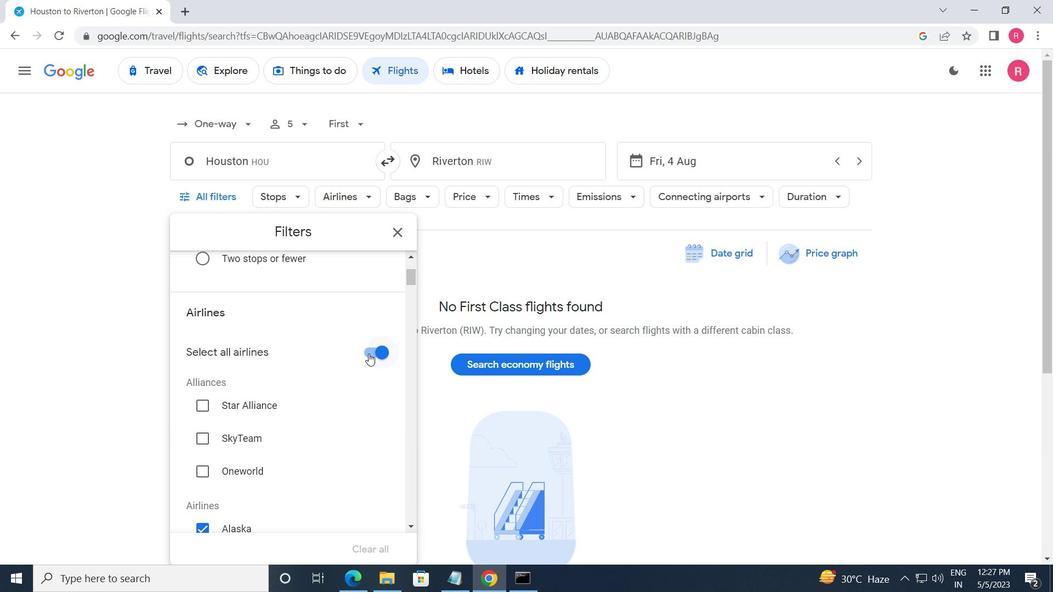 
Action: Mouse moved to (359, 426)
Screenshot: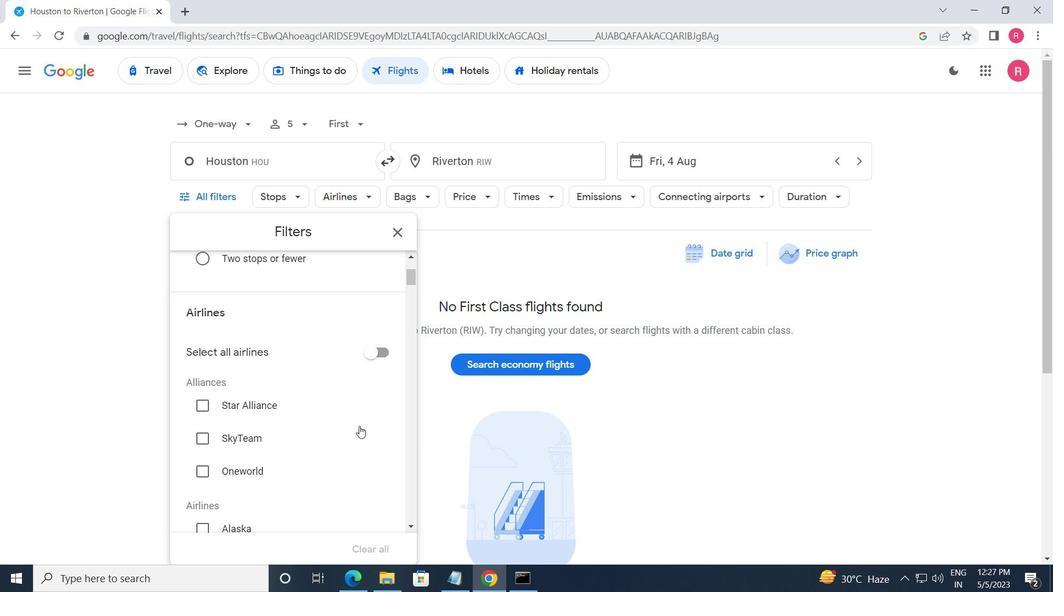 
Action: Mouse scrolled (359, 425) with delta (0, 0)
Screenshot: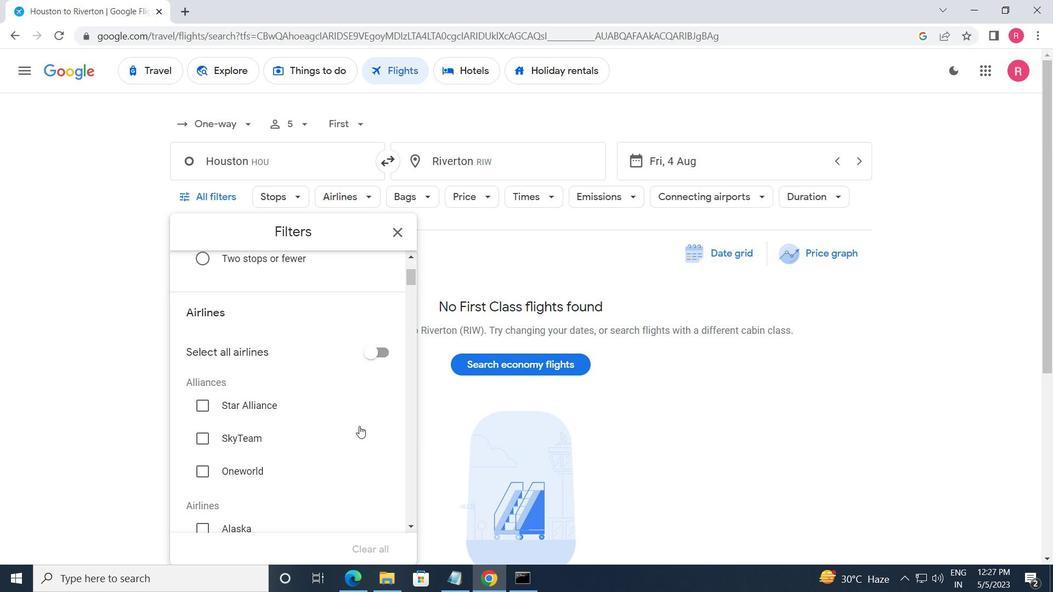 
Action: Mouse scrolled (359, 425) with delta (0, 0)
Screenshot: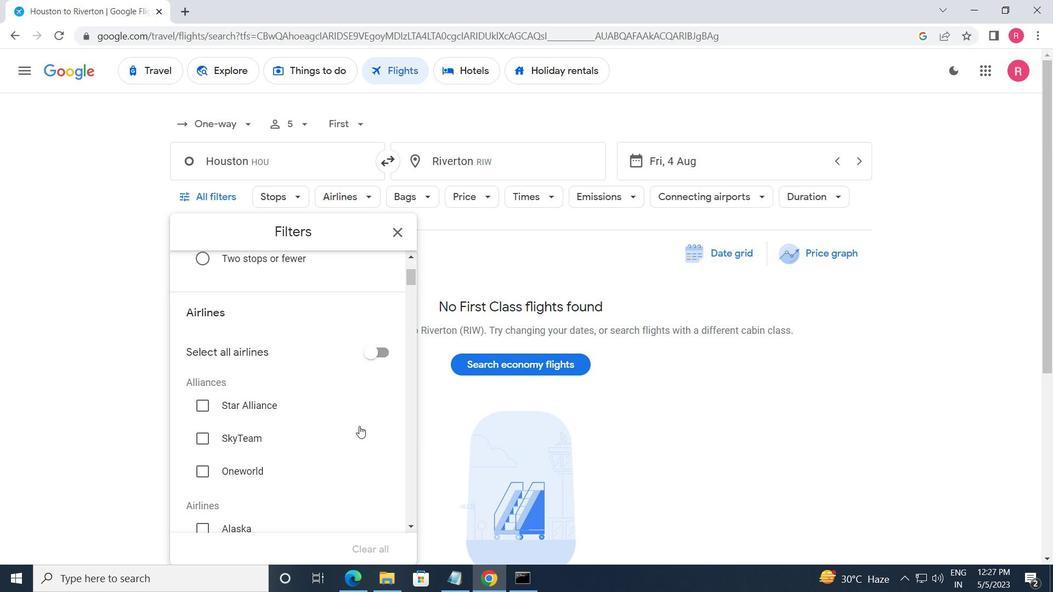 
Action: Mouse scrolled (359, 425) with delta (0, 0)
Screenshot: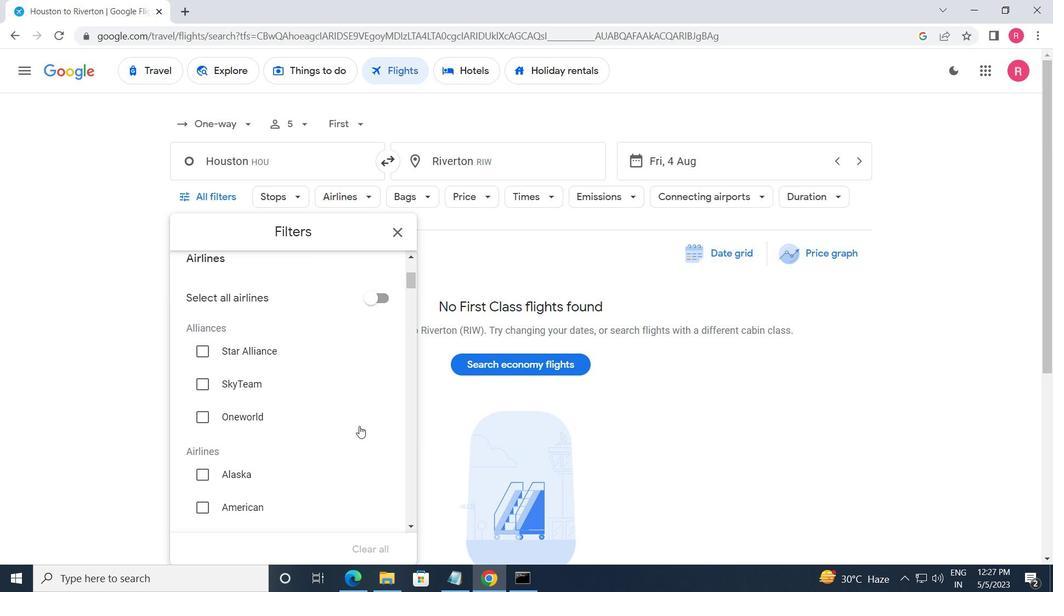 
Action: Mouse moved to (359, 425)
Screenshot: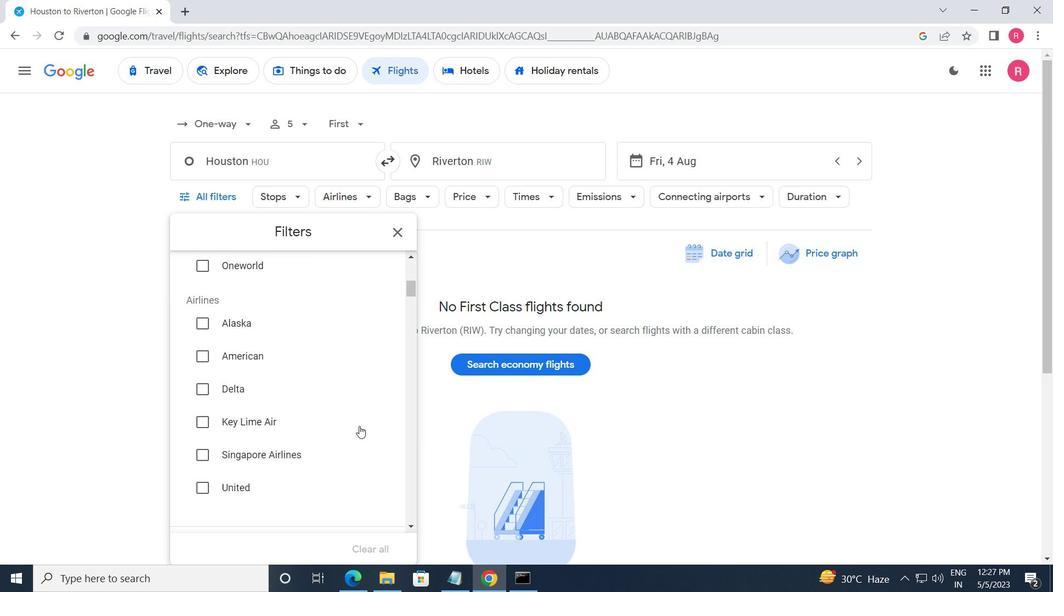 
Action: Mouse scrolled (359, 425) with delta (0, 0)
Screenshot: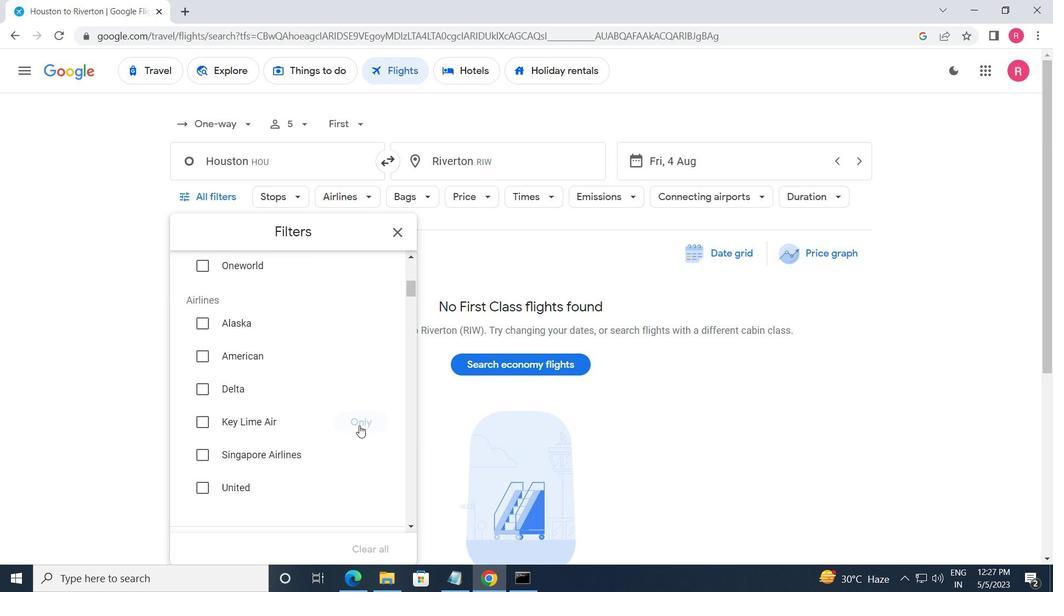 
Action: Mouse scrolled (359, 425) with delta (0, 0)
Screenshot: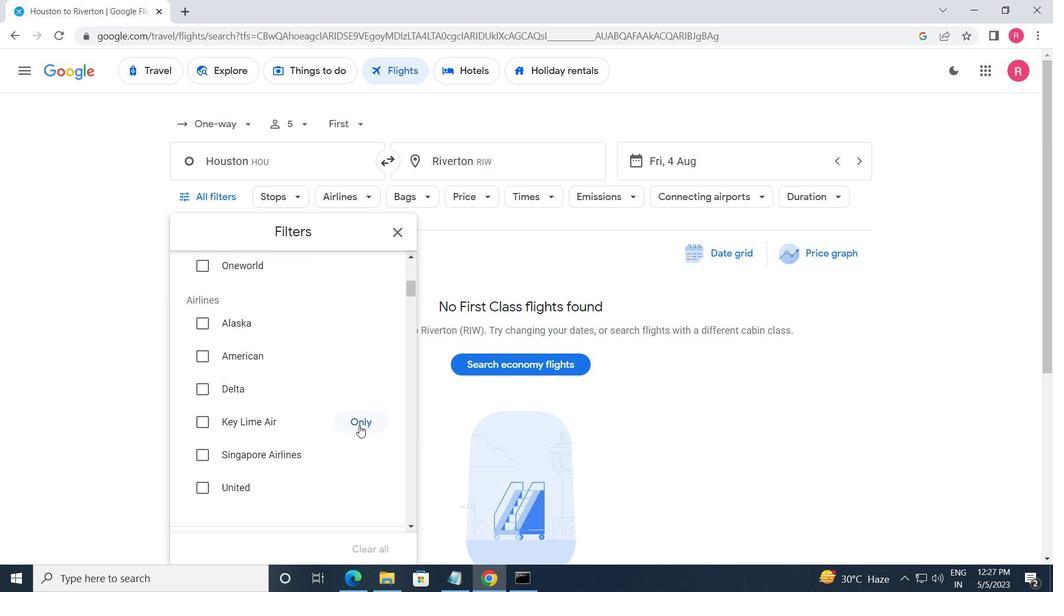 
Action: Mouse moved to (368, 478)
Screenshot: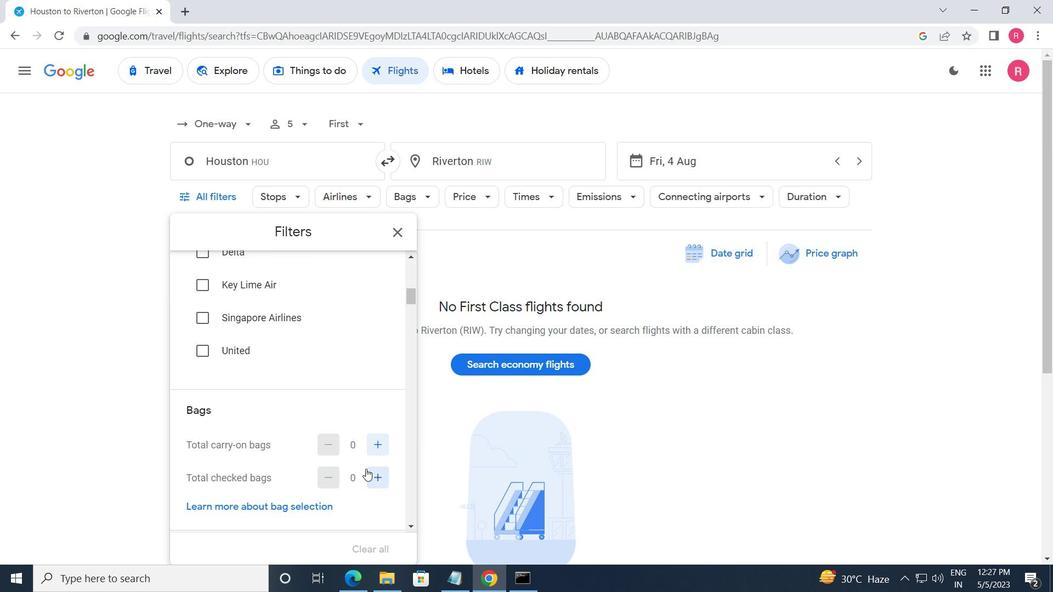 
Action: Mouse pressed left at (368, 478)
Screenshot: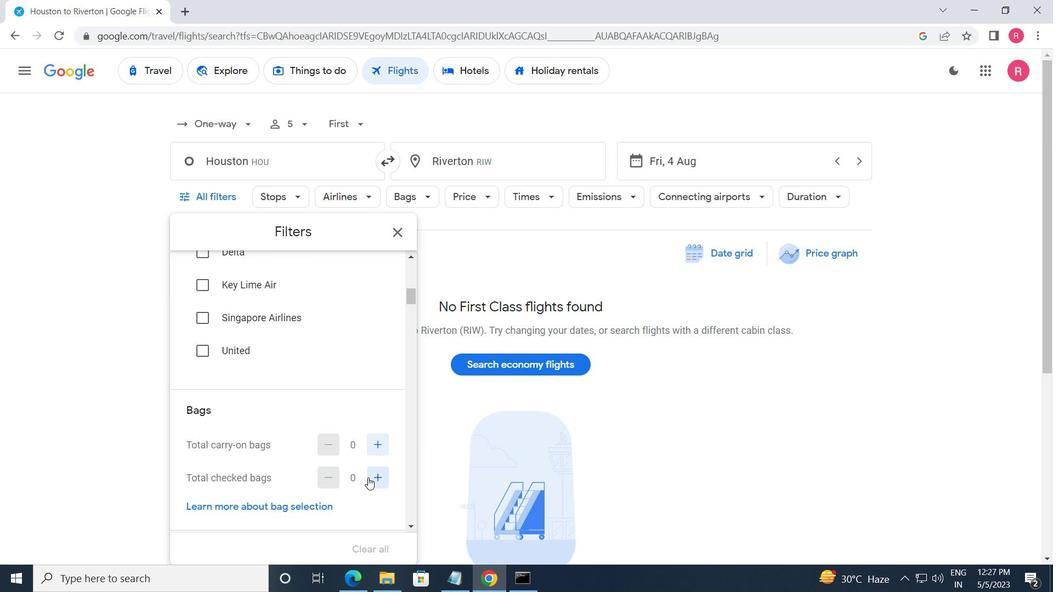 
Action: Mouse moved to (368, 477)
Screenshot: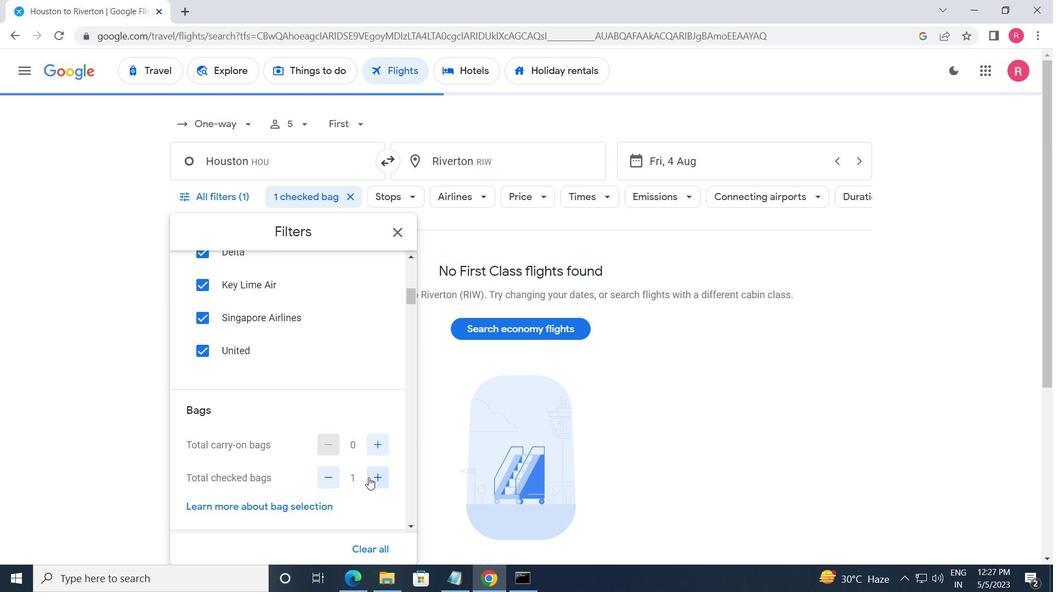 
Action: Mouse scrolled (368, 477) with delta (0, 0)
Screenshot: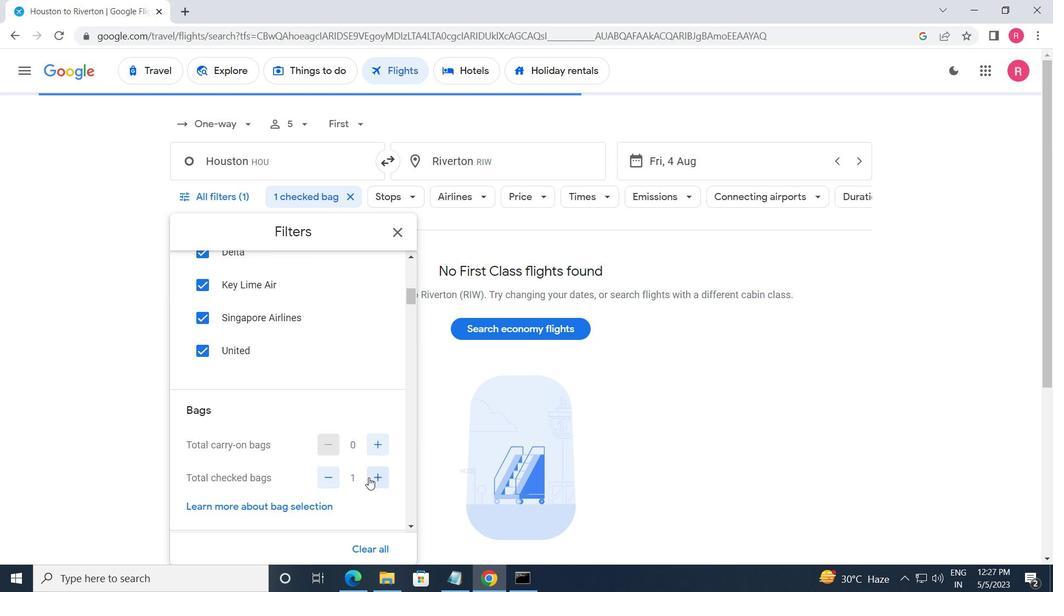 
Action: Mouse scrolled (368, 477) with delta (0, 0)
Screenshot: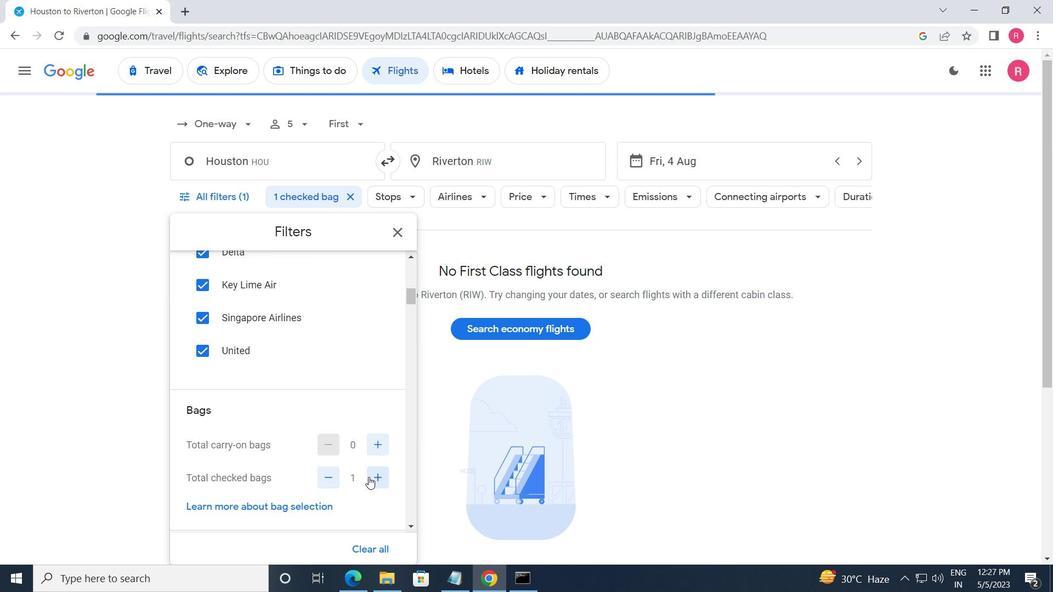 
Action: Mouse moved to (387, 474)
Screenshot: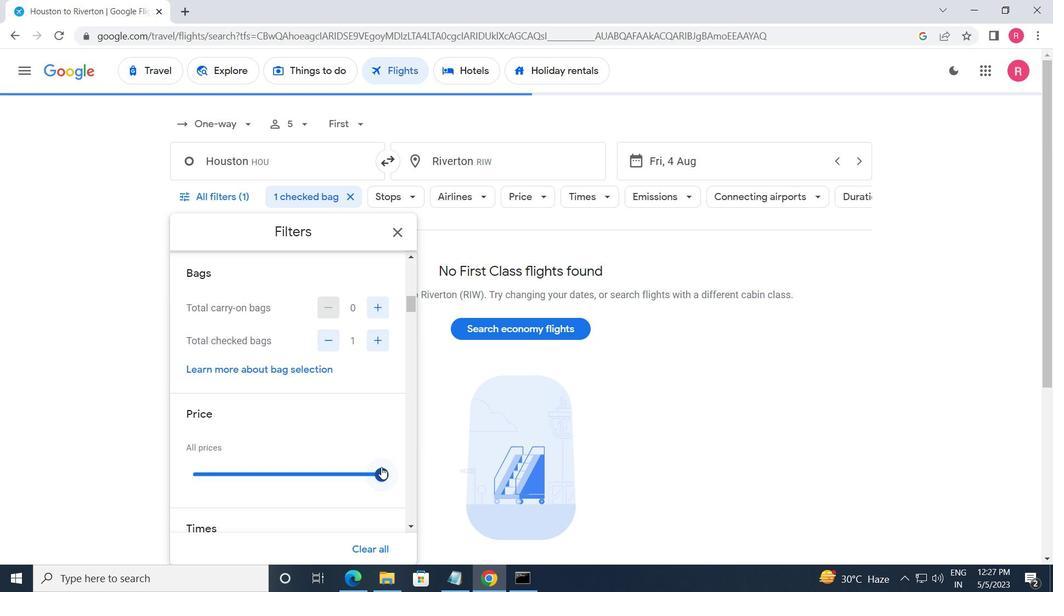 
Action: Mouse pressed left at (387, 474)
Screenshot: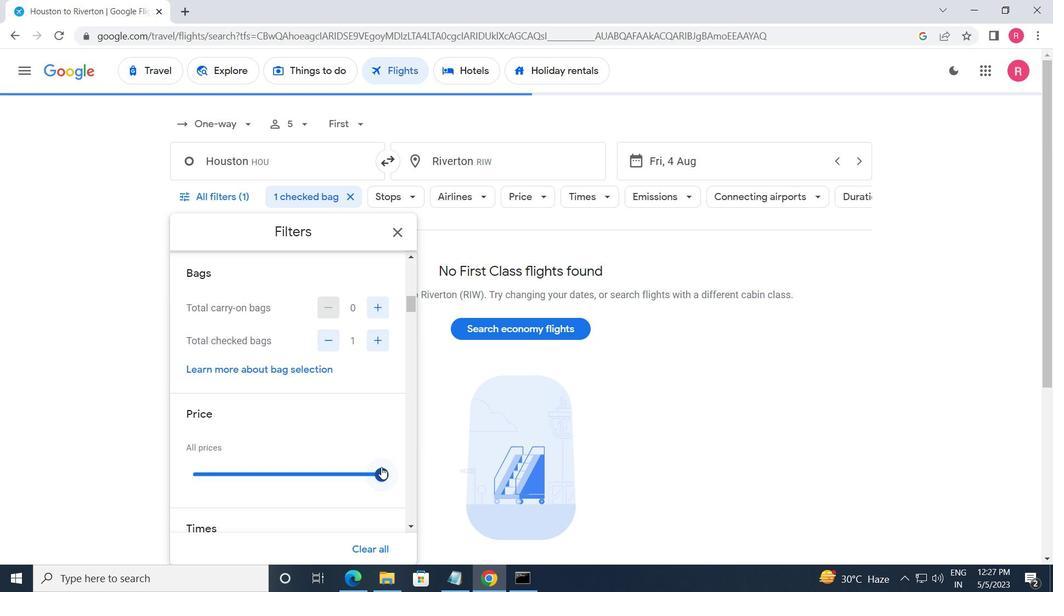 
Action: Mouse moved to (391, 477)
Screenshot: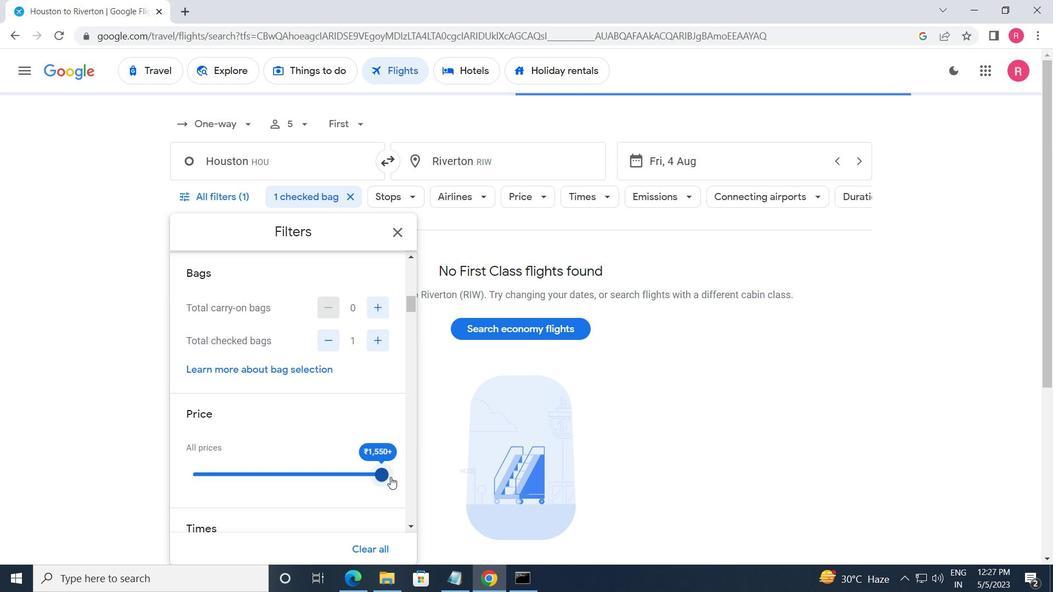 
Action: Mouse scrolled (391, 477) with delta (0, 0)
Screenshot: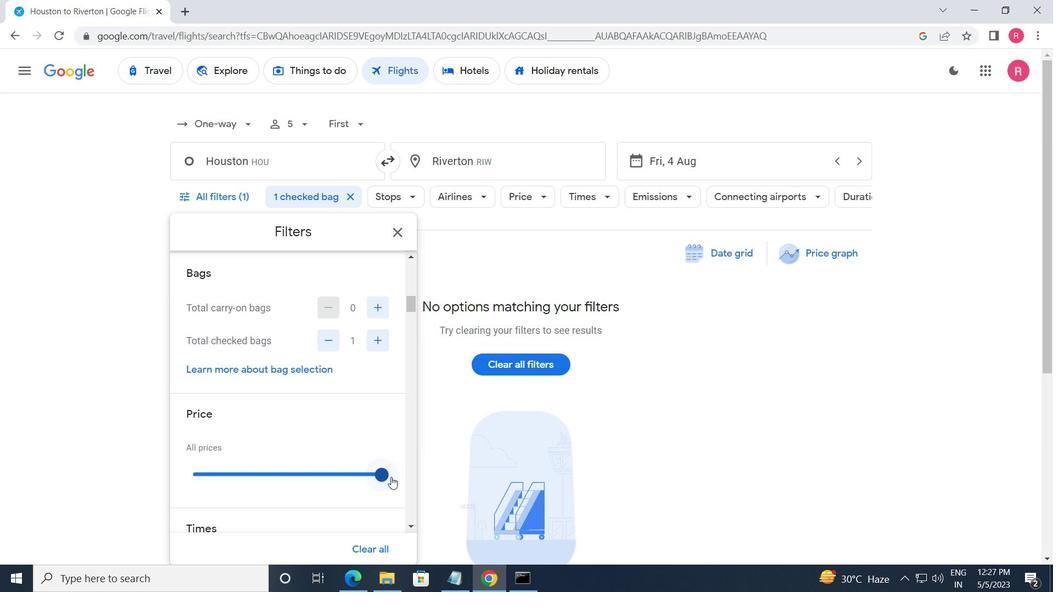 
Action: Mouse scrolled (391, 477) with delta (0, 0)
Screenshot: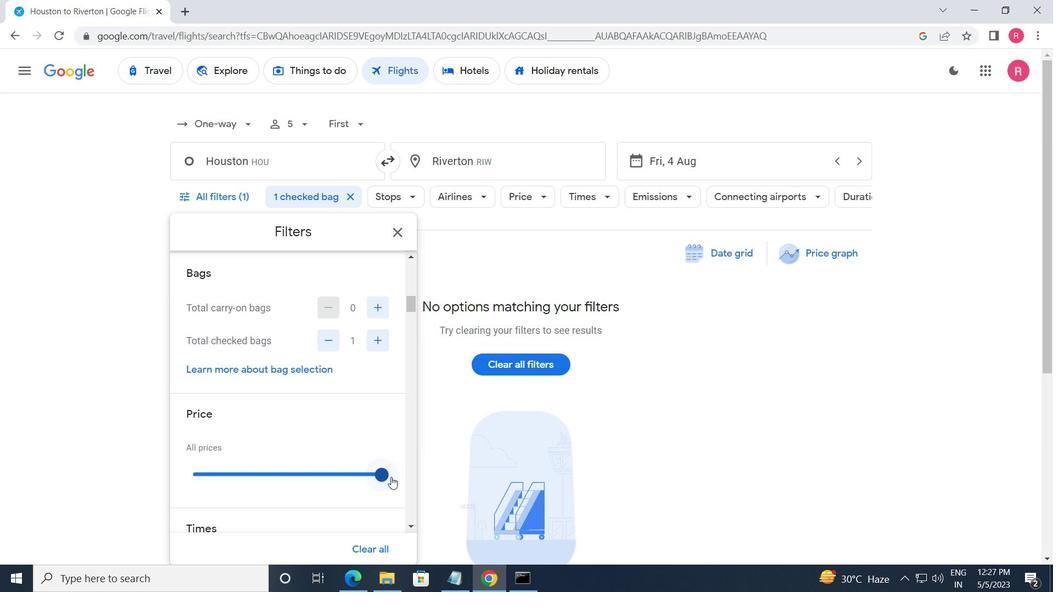 
Action: Mouse moved to (200, 485)
Screenshot: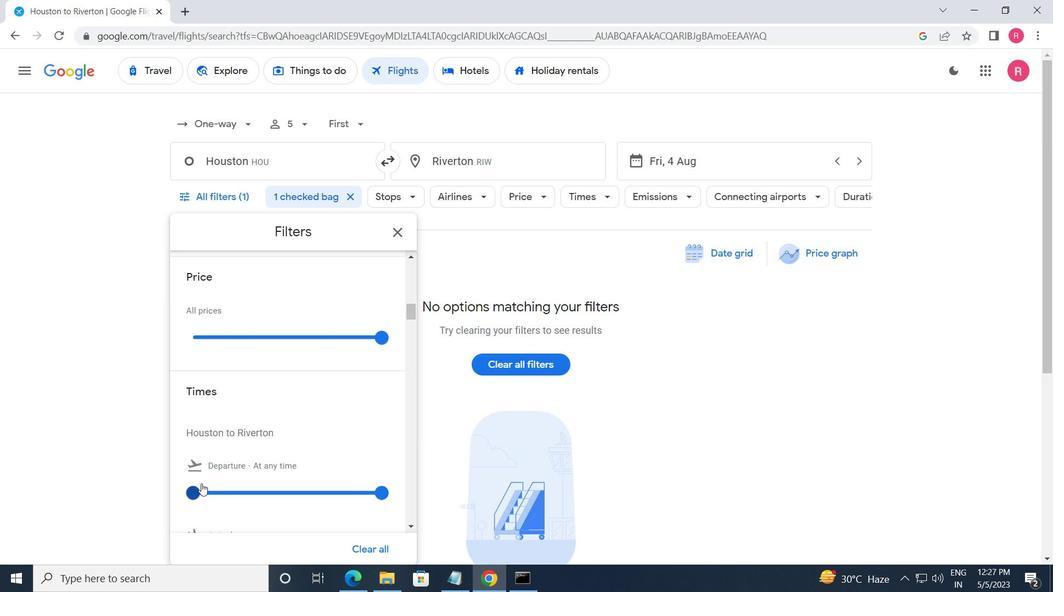 
Action: Mouse pressed left at (200, 485)
Screenshot: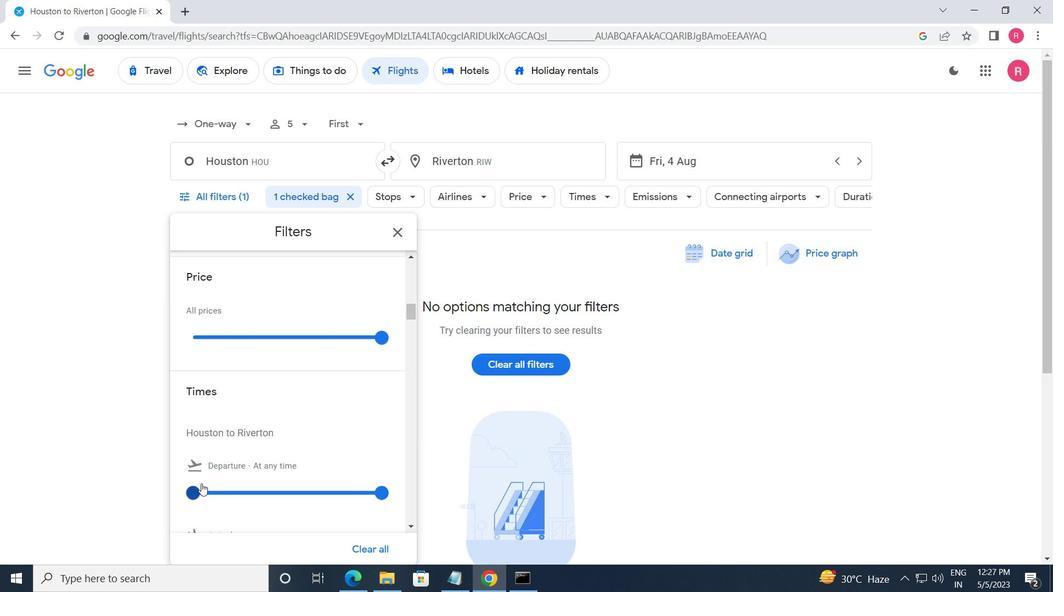 
Action: Mouse moved to (373, 490)
Screenshot: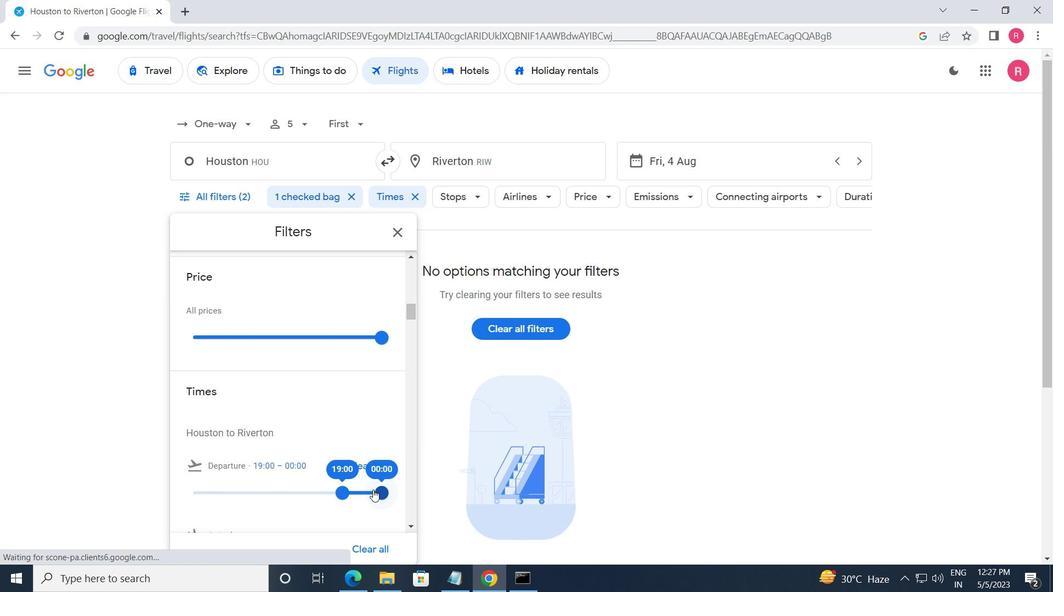 
Action: Mouse pressed left at (373, 490)
Screenshot: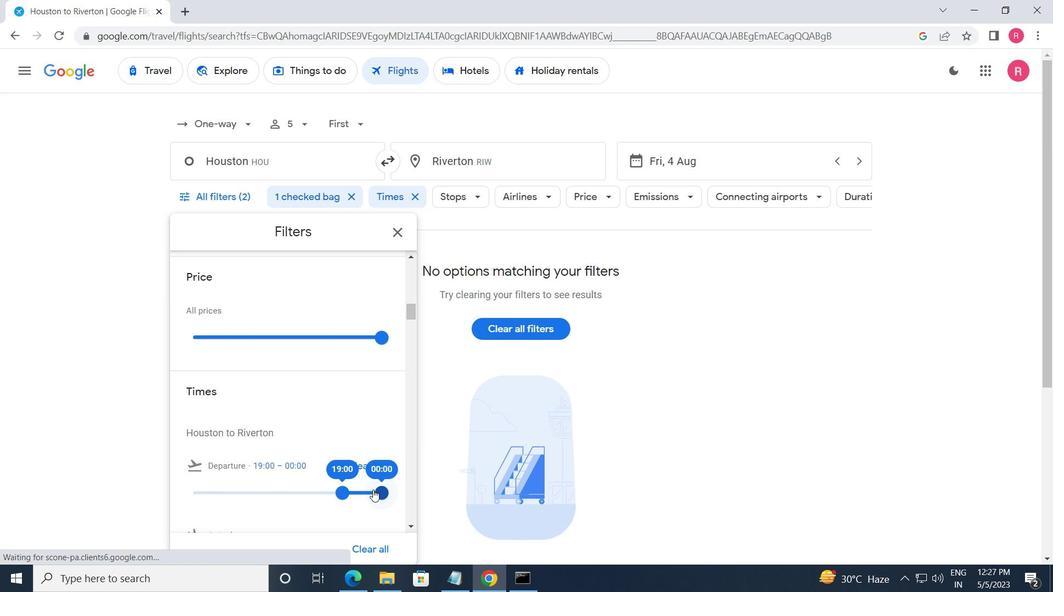 
Action: Mouse moved to (404, 235)
Screenshot: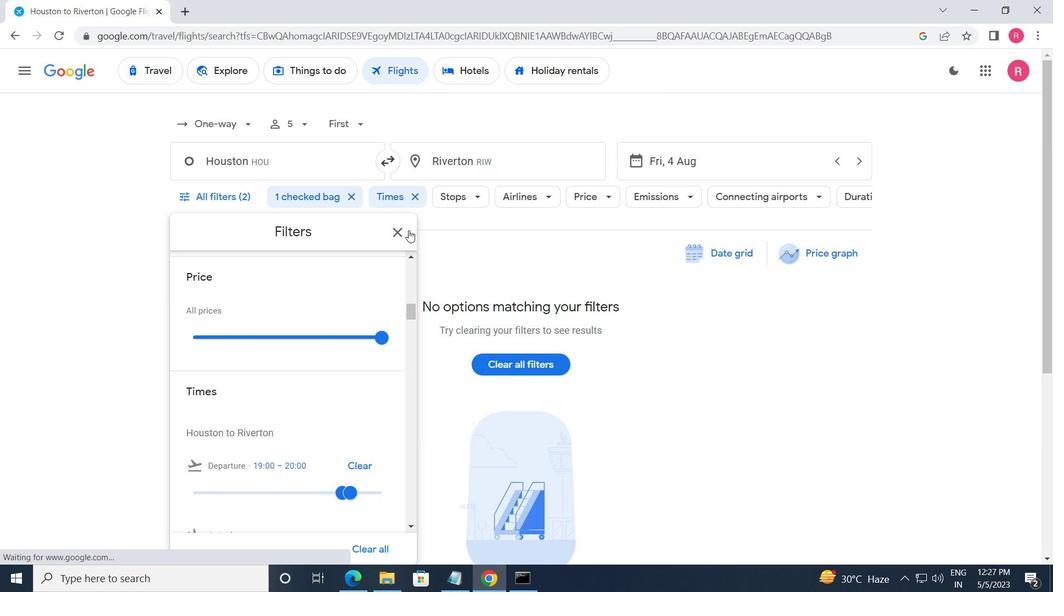 
Action: Mouse pressed left at (404, 235)
Screenshot: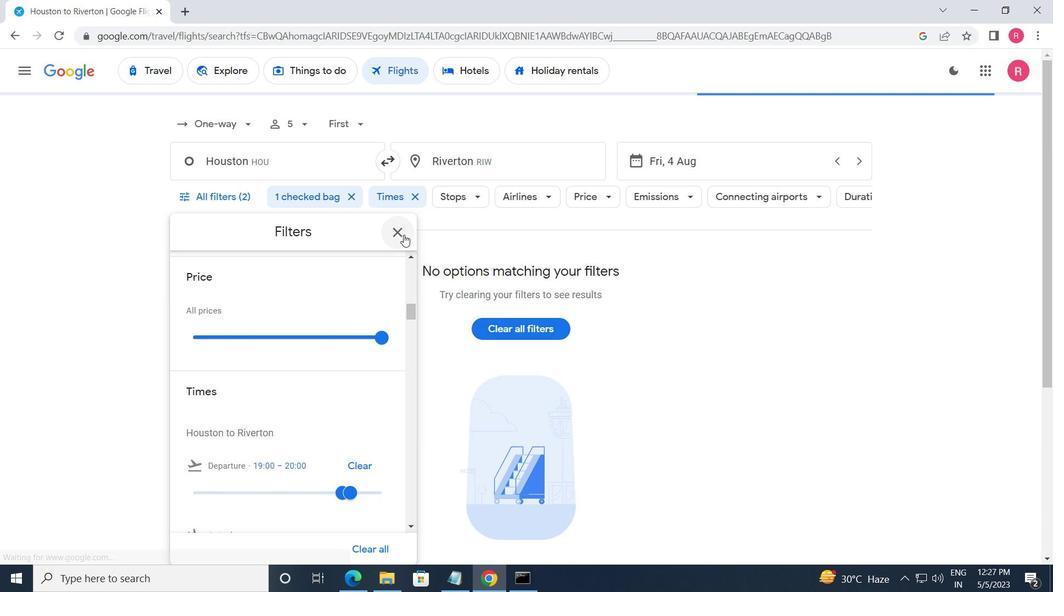 
Action: Mouse moved to (402, 236)
Screenshot: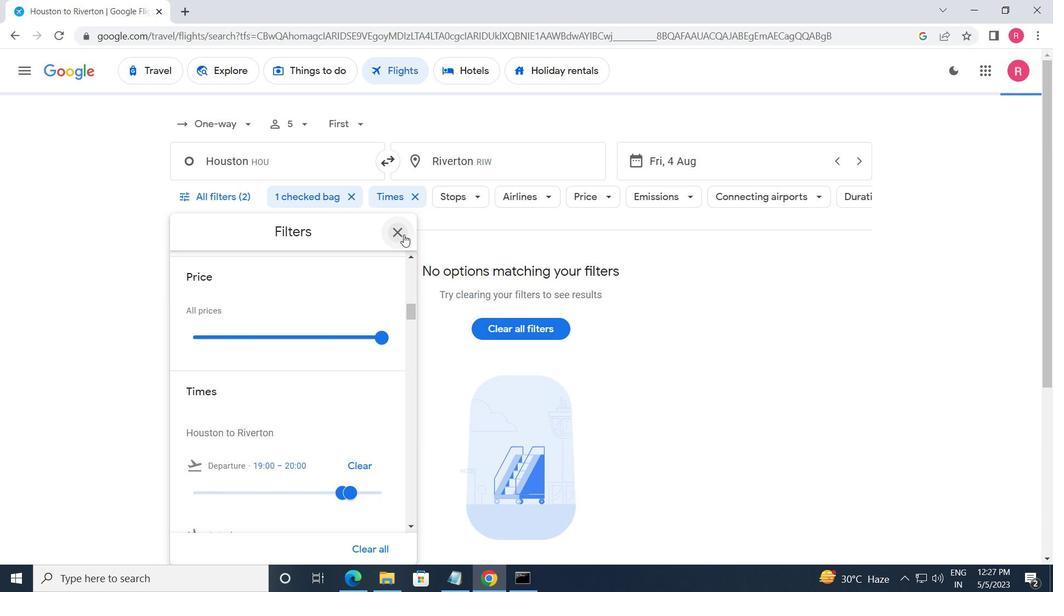 
